 Task: How to add captions and descriptions to your photos in Apple Photos?
Action: Mouse pressed left at (701, 459)
Screenshot: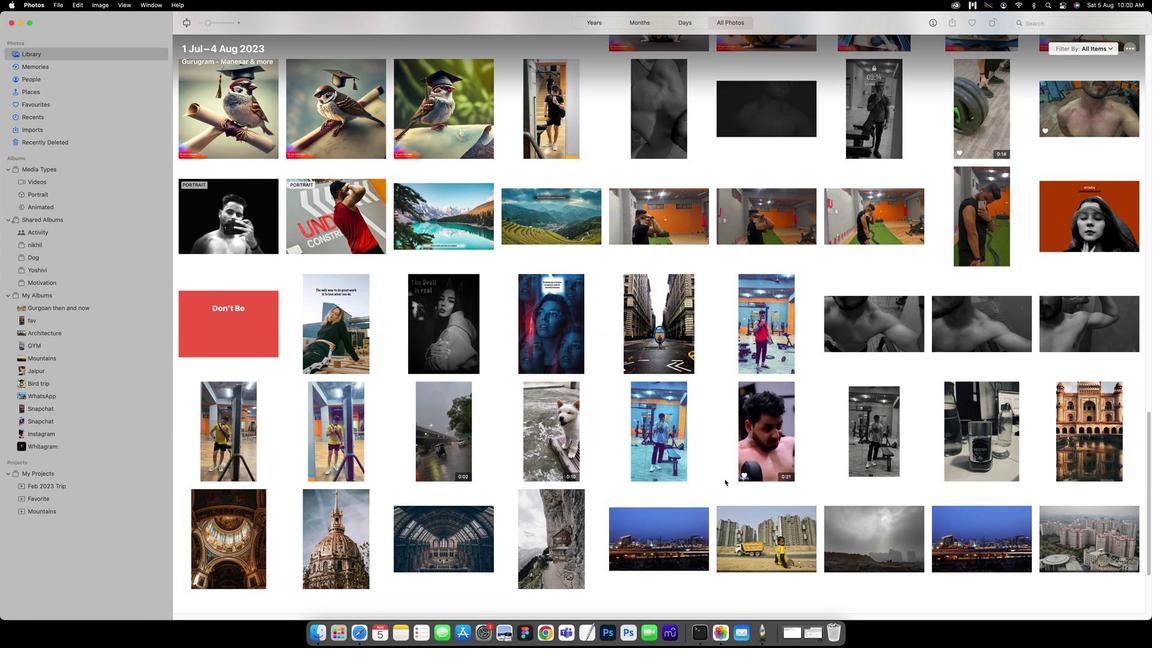
Action: Mouse moved to (246, 316)
Screenshot: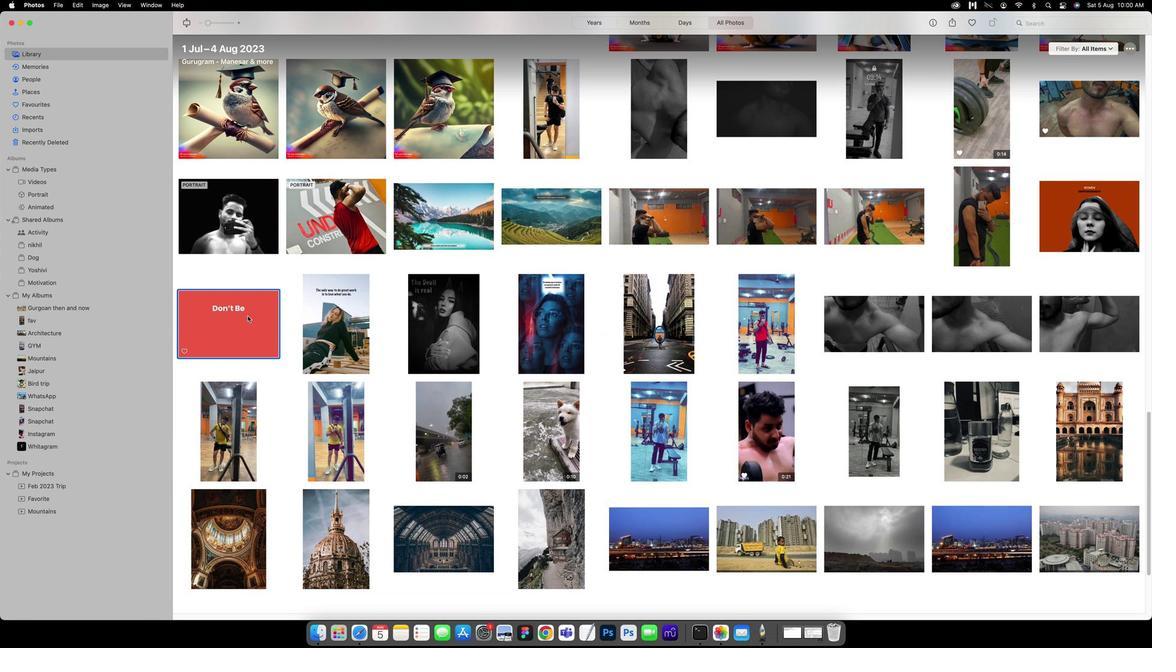 
Action: Mouse pressed left at (246, 316)
Screenshot: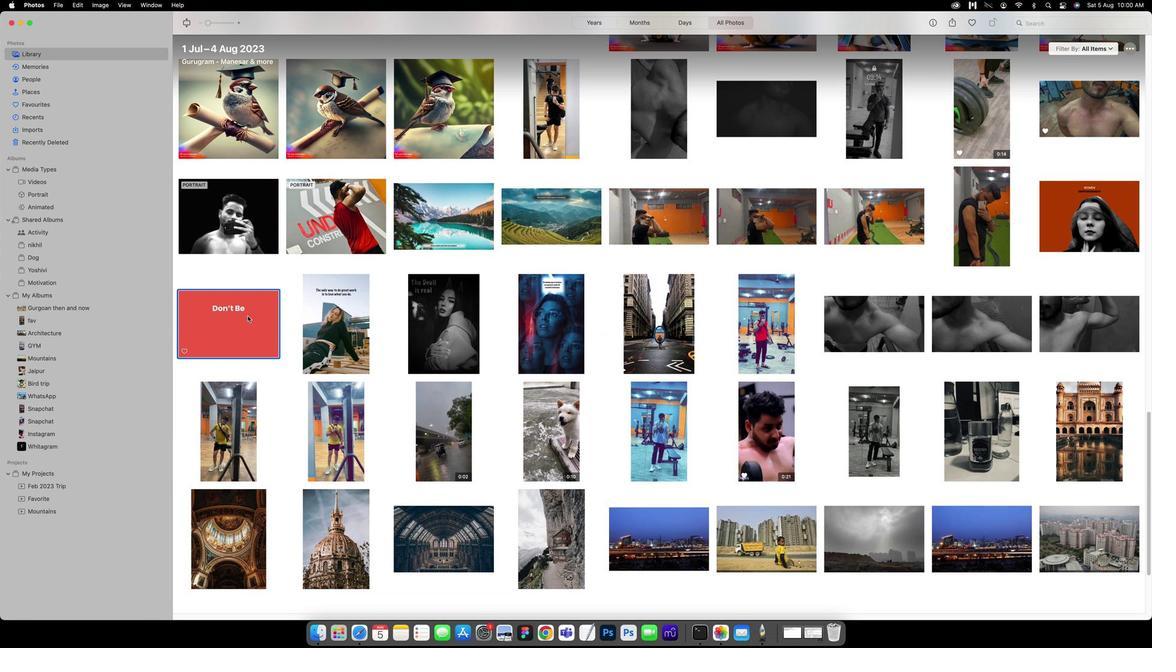 
Action: Mouse pressed left at (246, 316)
Screenshot: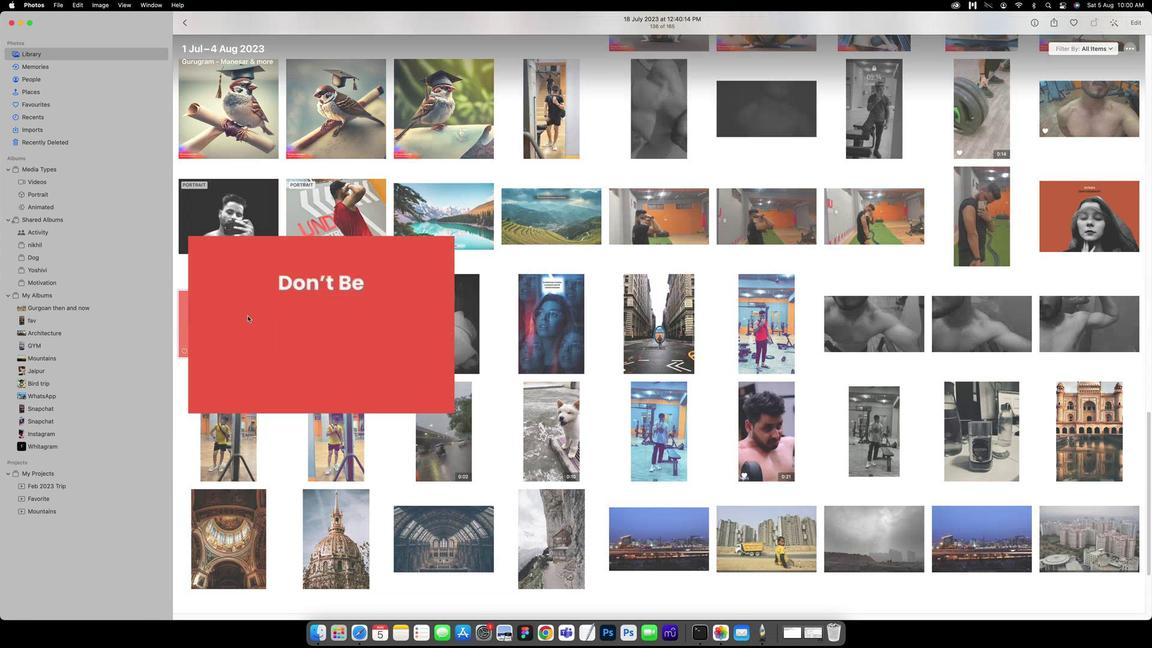 
Action: Mouse moved to (999, 60)
Screenshot: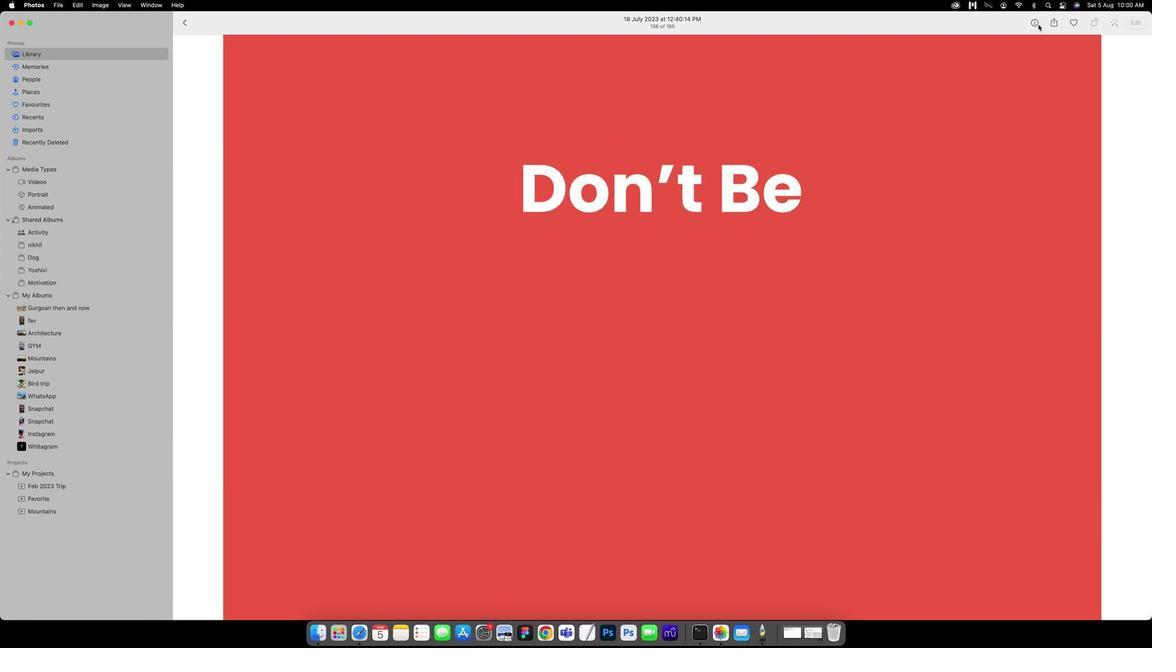 
Action: Mouse pressed left at (999, 60)
Screenshot: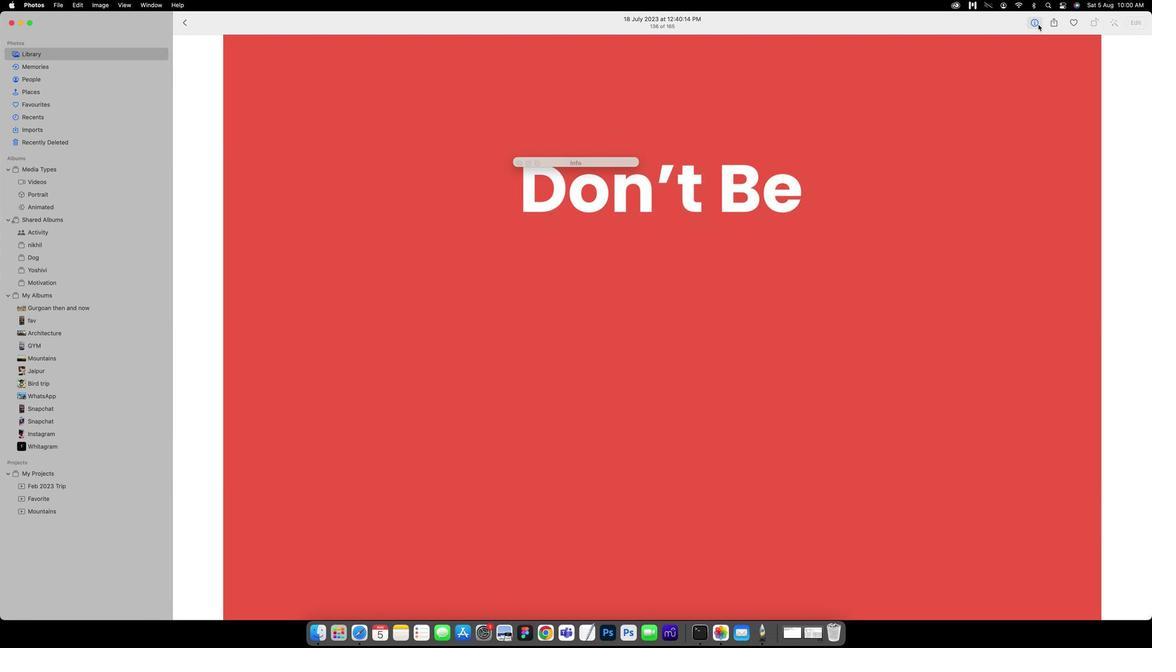 
Action: Mouse moved to (534, 252)
Screenshot: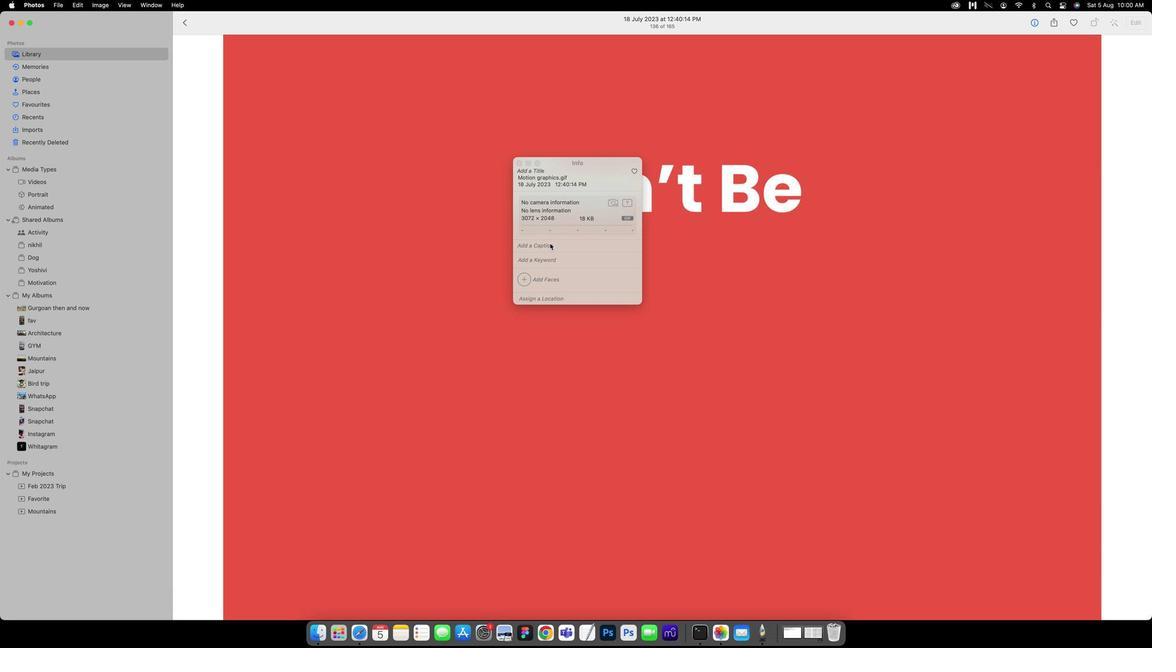 
Action: Mouse pressed left at (534, 252)
Screenshot: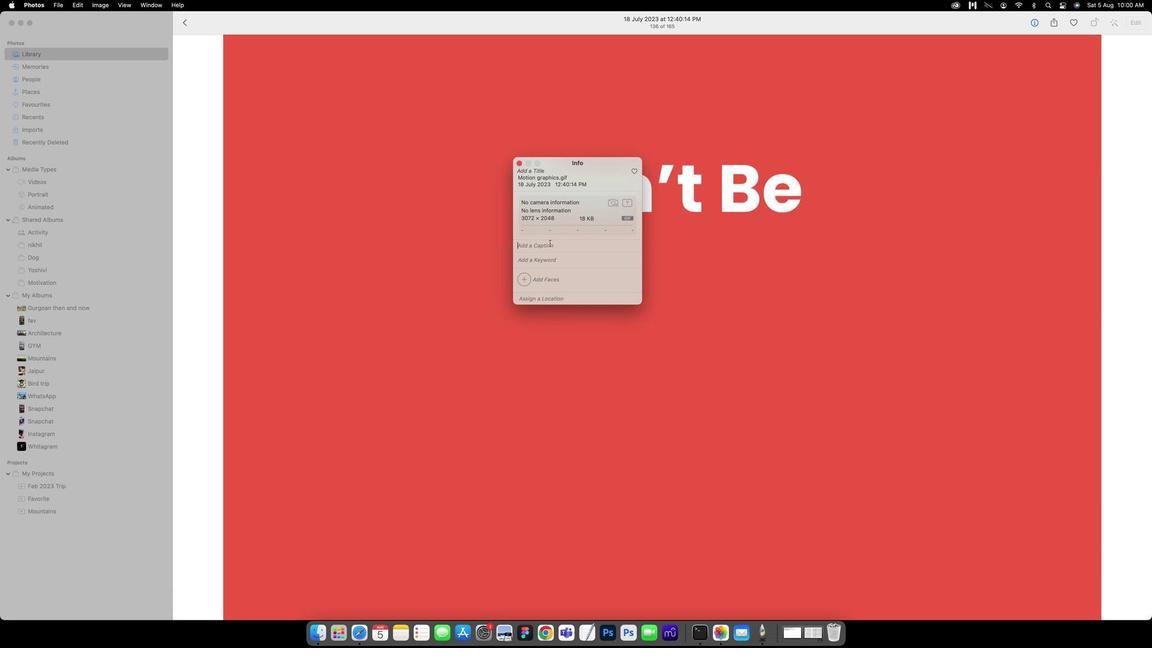 
Action: Mouse scrolled (534, 252) with delta (12, 39)
Screenshot: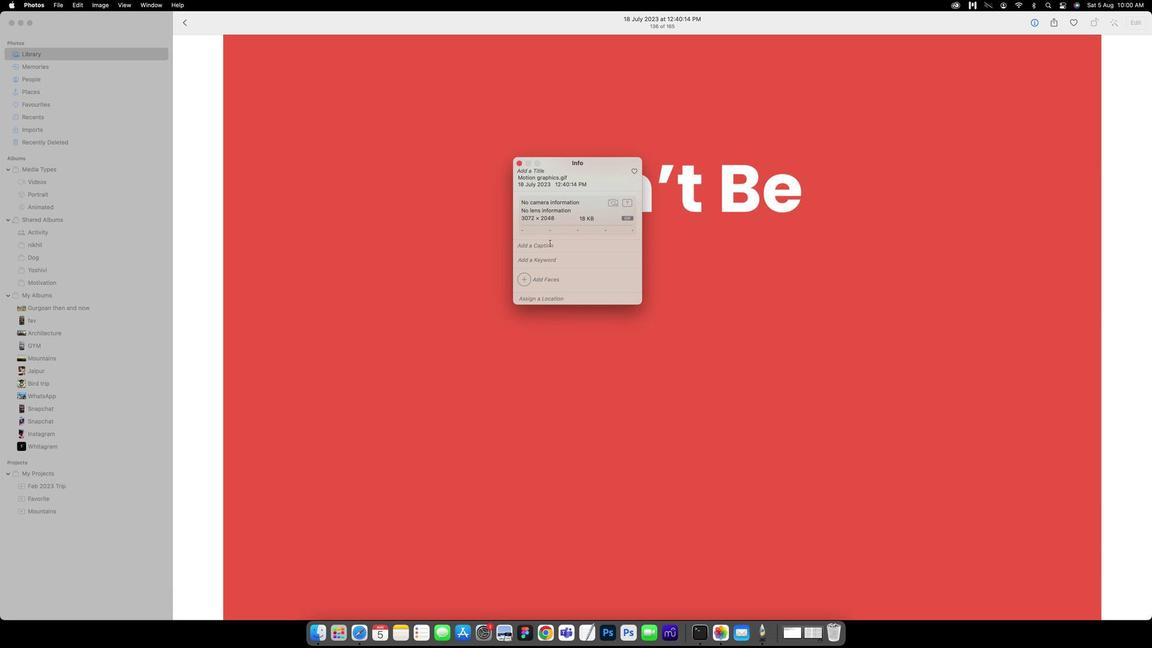 
Action: Mouse scrolled (534, 252) with delta (12, 39)
Screenshot: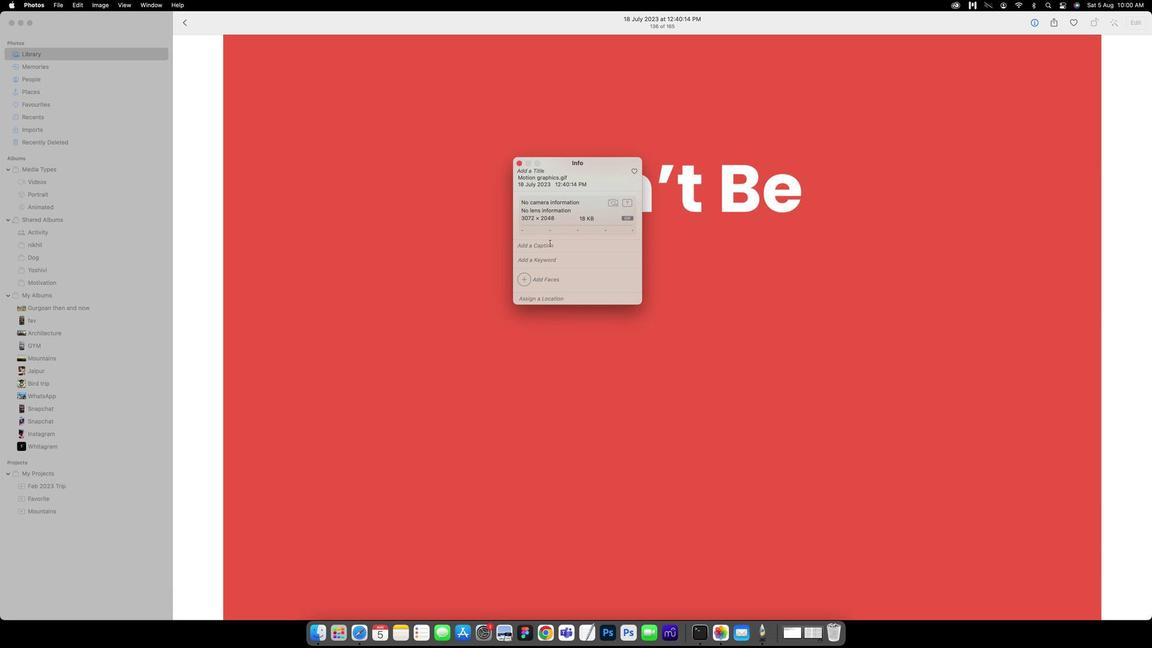 
Action: Mouse scrolled (534, 252) with delta (12, 40)
Screenshot: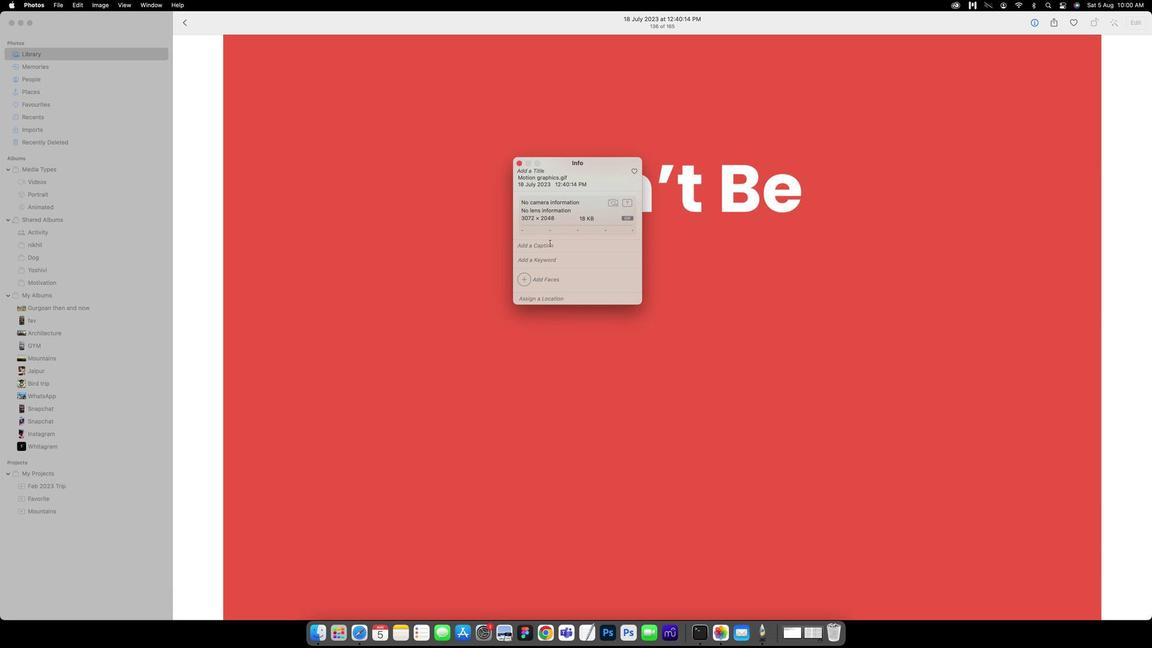 
Action: Mouse scrolled (534, 252) with delta (12, 40)
Screenshot: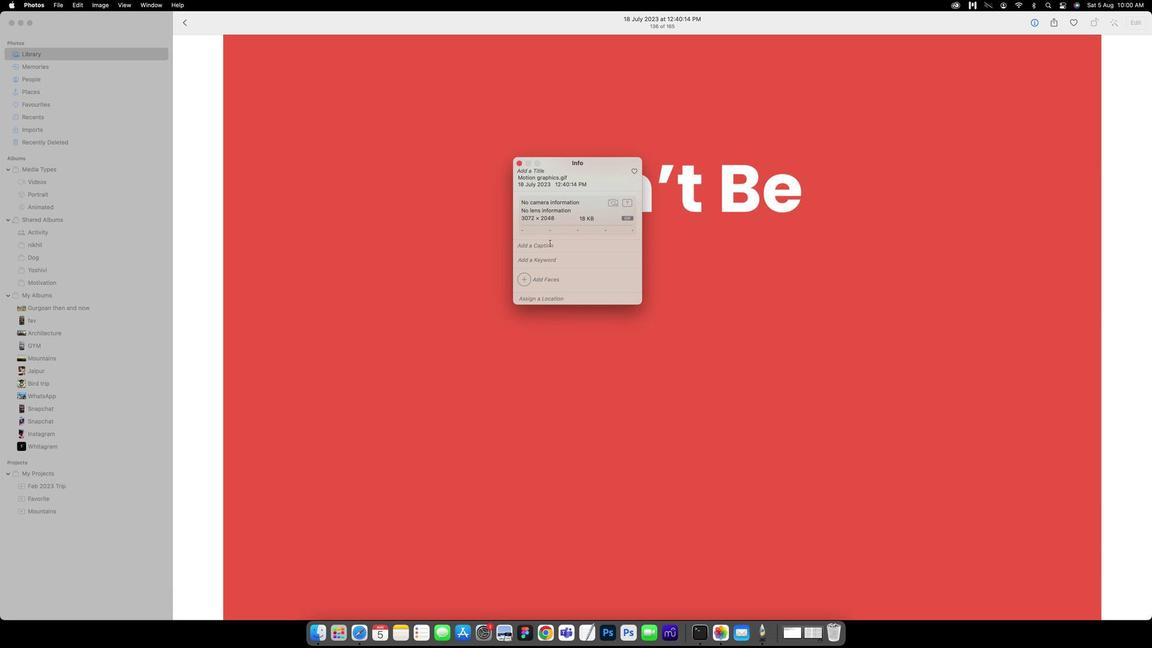 
Action: Mouse pressed left at (534, 252)
Screenshot: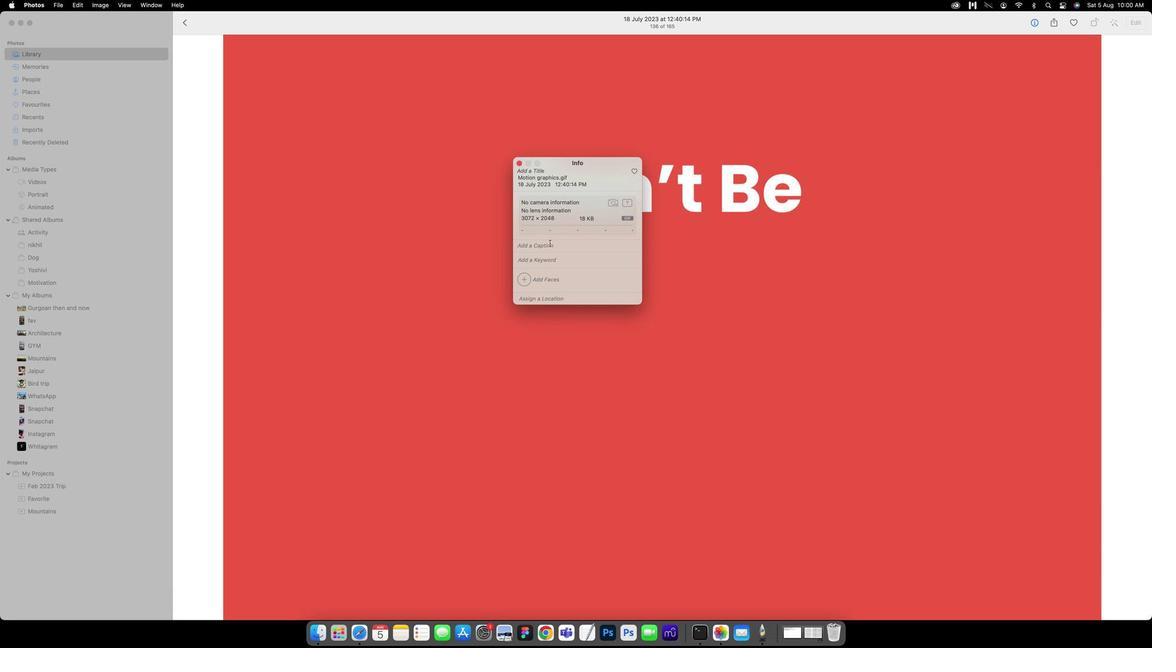 
Action: Mouse pressed left at (534, 252)
Screenshot: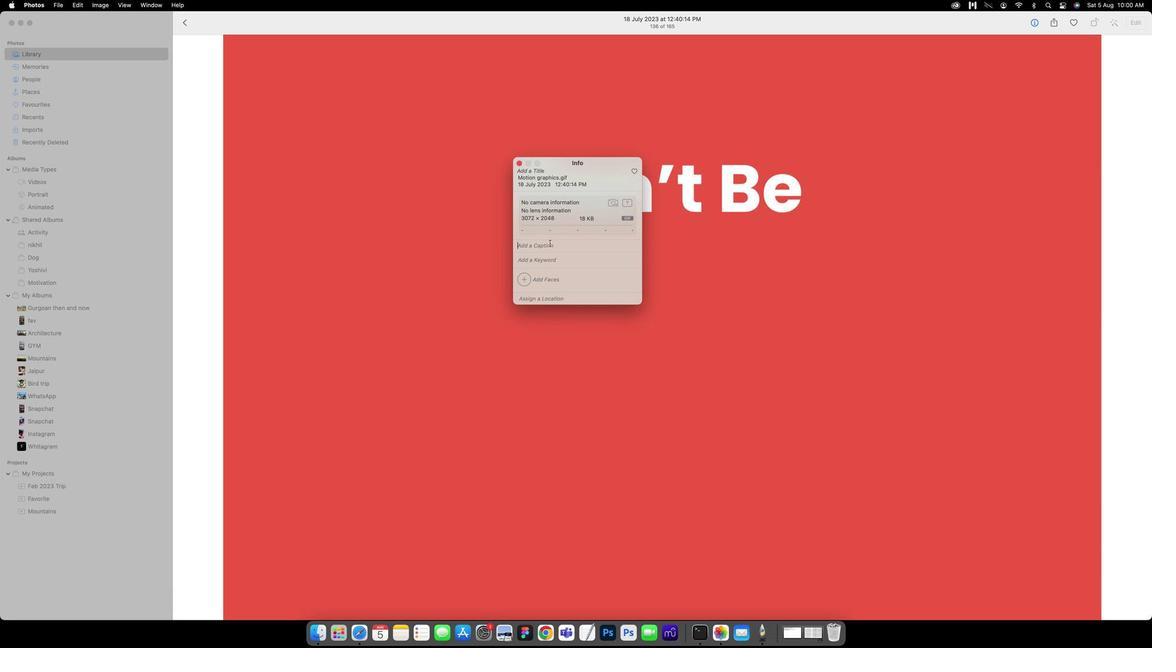 
Action: Key pressed 'd'Key.backspaceKey.caps_lockKey.caps_lockKey.caps_lock'D'Key.caps_lock'o''n'"'"'t'Key.space'b''e'Key.space'b''u''s''y'Key.space'b''e'Key.space'p''r''o''d''u''c''t''i''v''e'Key.space'i''s'Key.space'a'Key.space'p''o''p''u''l''a''r'Key.space'p''h''r''a''s''e'Key.space't''h''a''t'Key.space'e''n''c''r''o''u''g''e''s'Key.space'i''n''d''i''v''i''d''u''a''l''s'Key.space't''o'Key.space'f''o''c''u''s'Key.space'o''n'Key.space'm''e''a''n''i''n''g''f''u''l'Key.space'a''n''d'Key.space'i''m''p''a''c''t'Key.space't''a'Key.backspaceKey.backspaceKey.backspace'f''u''l'Key.space't''a''s''k''r'Key.backspaceKey.space'r''a''t''h''e''r'Key.space't''h''a''n'Key.space's''i''m''p''l''e'Key.space'k''e''e''p''i''n''g'Key.space't''h''e''m''s''e''l''v''e''s'Key.space'o''c''c''u''p''i''e''d'Key.space'w''i''t''h'Key.space'a''c''t''i''v''i''t''i''e''s'Key.space't''h''a''t'Key.space'm''a''y'Key.space'n''o''t'Key.space'c''o''n''t''r''i''b''u''t''e'Key.space't''o'Key.space't''h''e''i''r'Key.space'g''o''a''l''s'Key.space'o''r'Key.space'o''b''j''e''c''t''i''v''e'
Screenshot: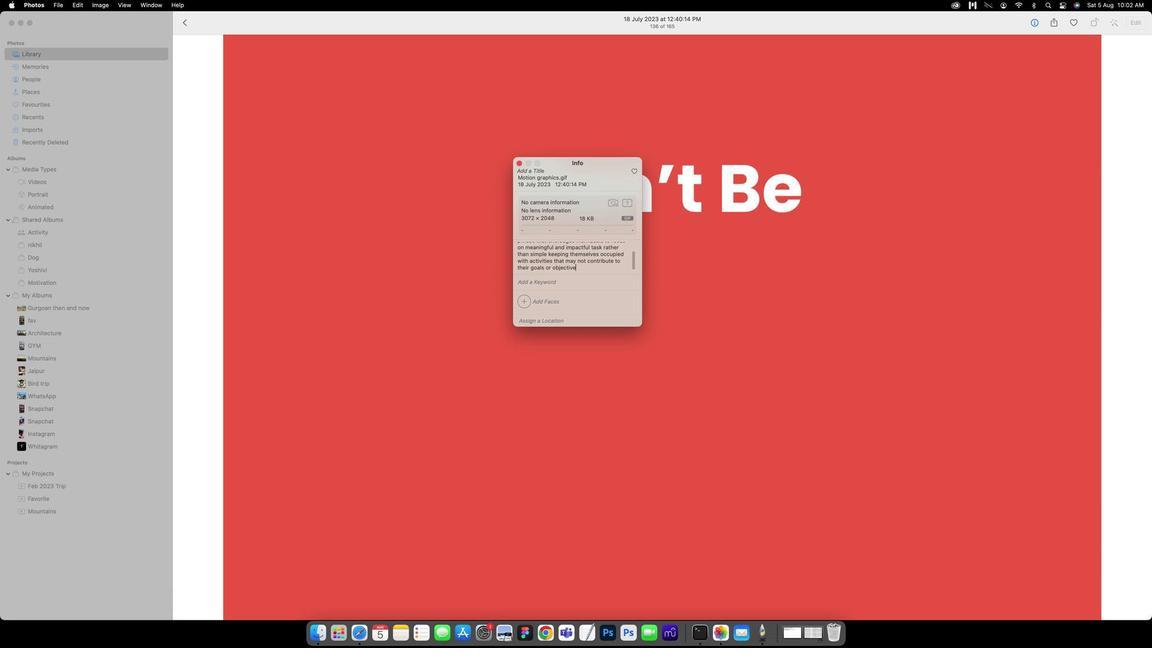 
Action: Mouse moved to (527, 286)
Screenshot: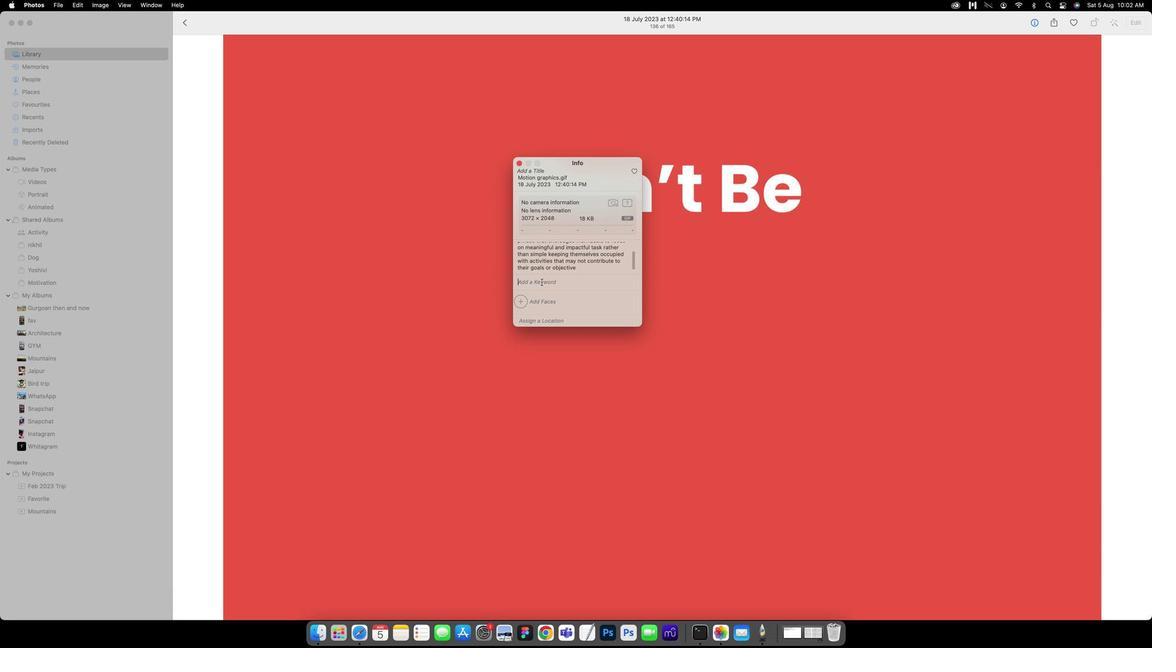 
Action: Mouse pressed left at (527, 286)
Screenshot: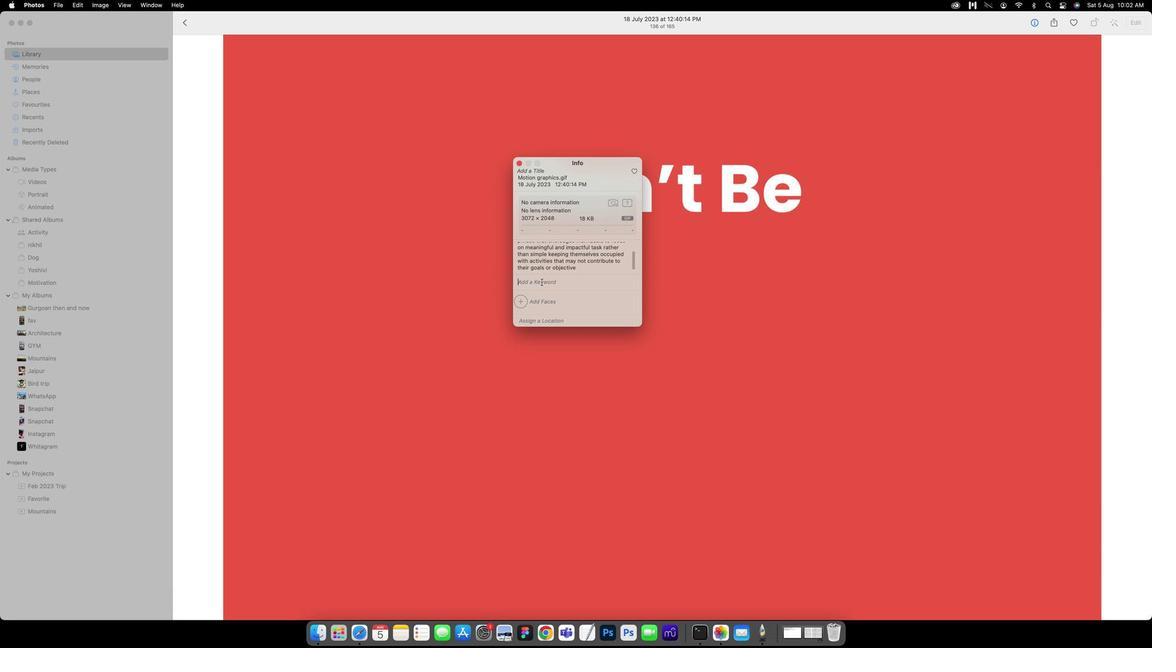 
Action: Key pressed Key.caps_lock'S'Key.caps_lock'e''t'Key.space'c''l''e''a''r'Key.space'g''a''o''l''s'Key.spaceKey.caps_lock'D'Key.caps_lock'e''f''i''n''e'Key.space'w''h''a''t'Key.space'y''o''u'Key.space'w''a''n''t'Key.space't''o'Key.space'a''c''h''i''e''v''e'Key.space'b''o''t''h'Key.space'i''n'Key.space't''h''e'Key.space's''h''o''r''t'Key.space't''e''r''m'Key.space'a''n''d'Key.space'l''o''n''g'Key.space't''e''r''m'Key.space'h''a''v''i''n''g'Key.space'c''l''e''a''r''t'Key.backspaceKey.space'o''b''j''e''c''t''i''v''e'Key.space'w''i''l''l'Key.space'g''u''i''d''e'Key.space'y''o''u''r'Key.space'a''c''t''i''o''n''s'Key.space'a''n''d'Key.space'p''r''i''o''r''i''t''i''z''e''r'Key.space't''a''s''k''s''.'
Screenshot: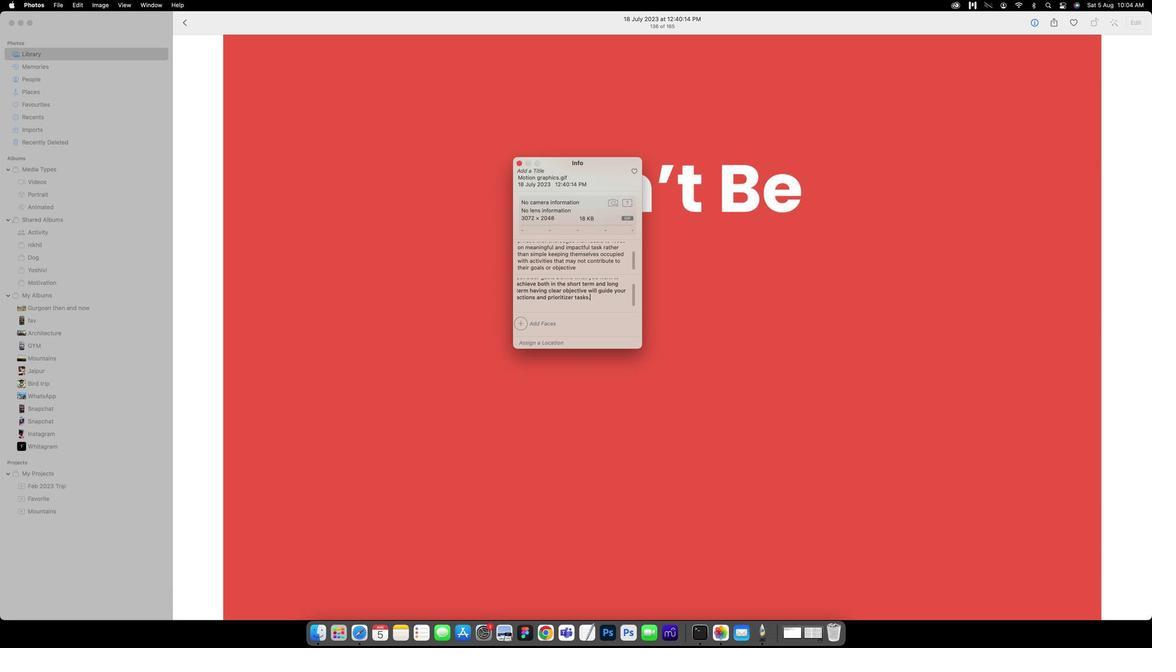 
Action: Mouse moved to (505, 180)
Screenshot: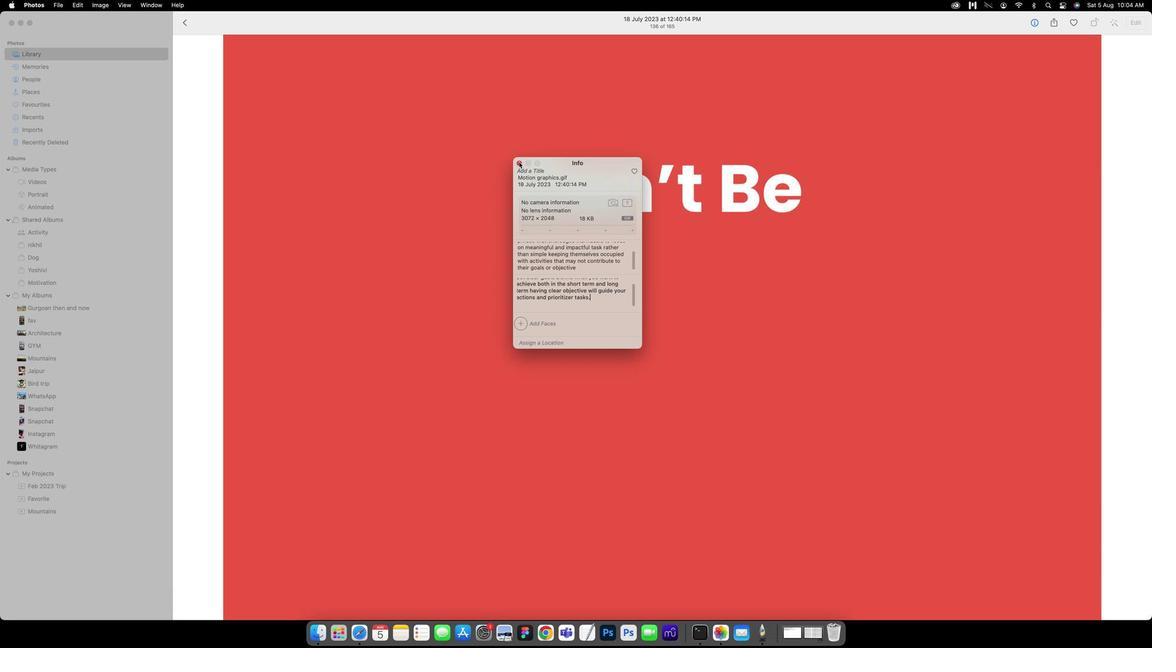 
Action: Mouse pressed left at (505, 180)
Screenshot: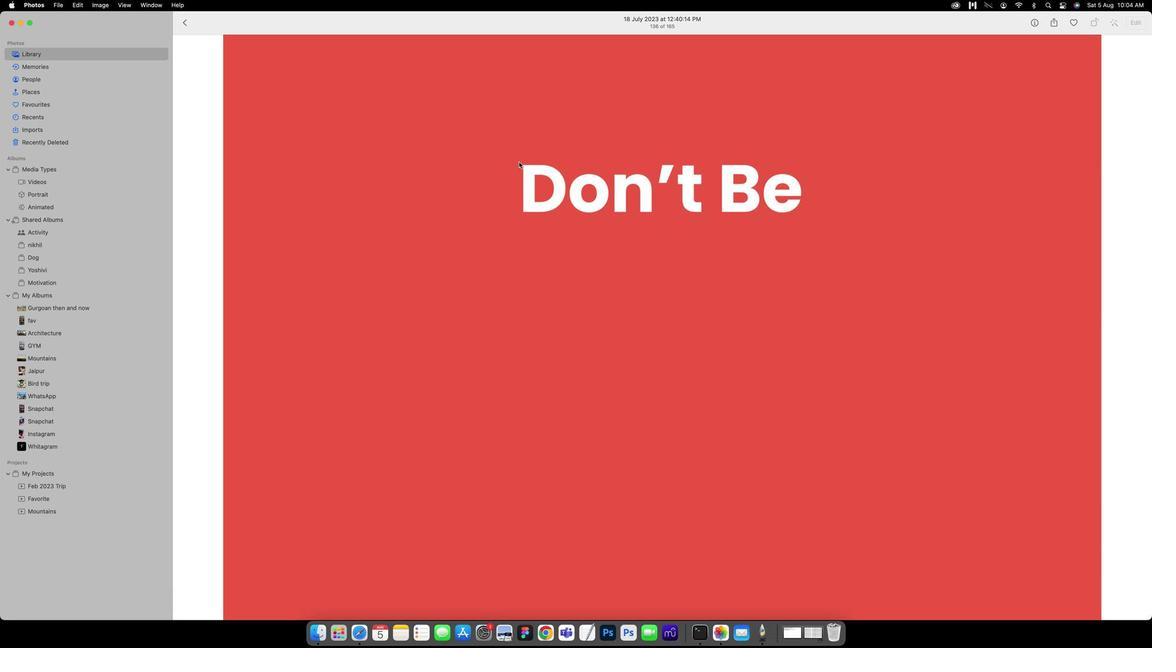 
Action: Mouse moved to (634, 190)
Screenshot: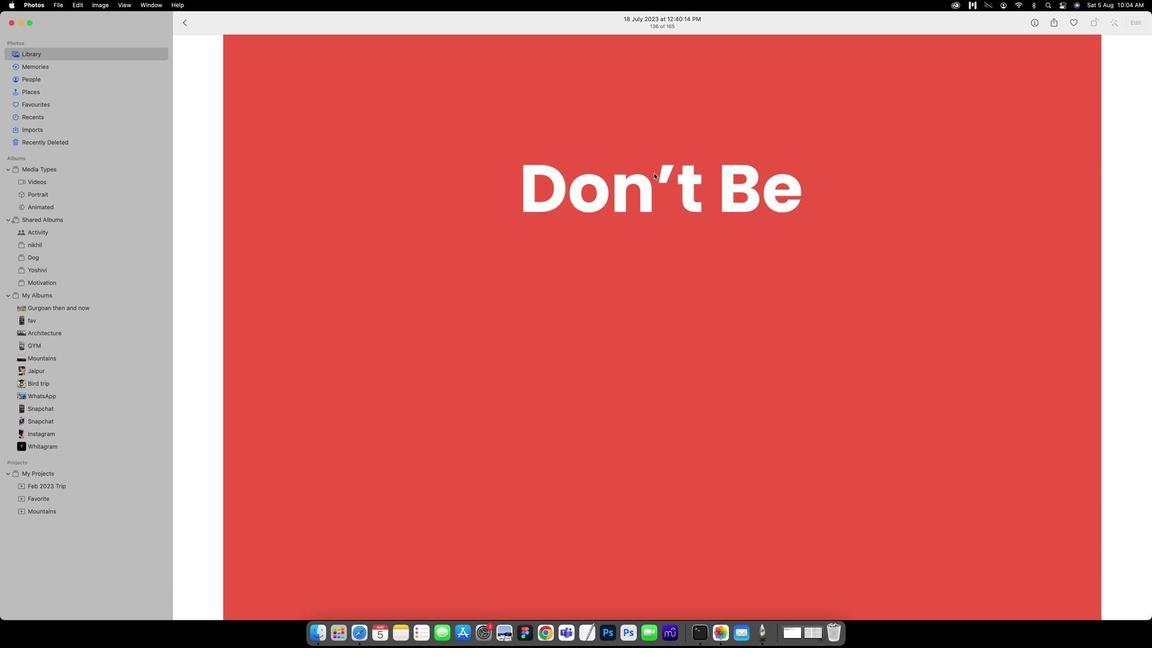 
Action: Mouse pressed left at (634, 190)
Screenshot: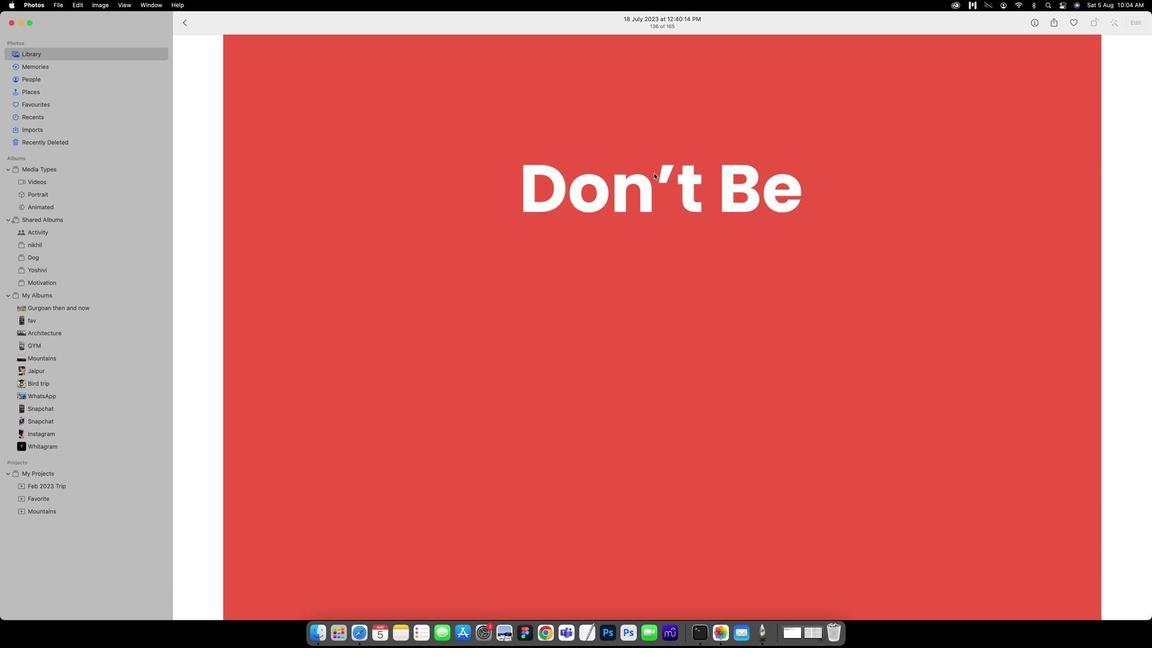 
Action: Mouse moved to (633, 314)
Screenshot: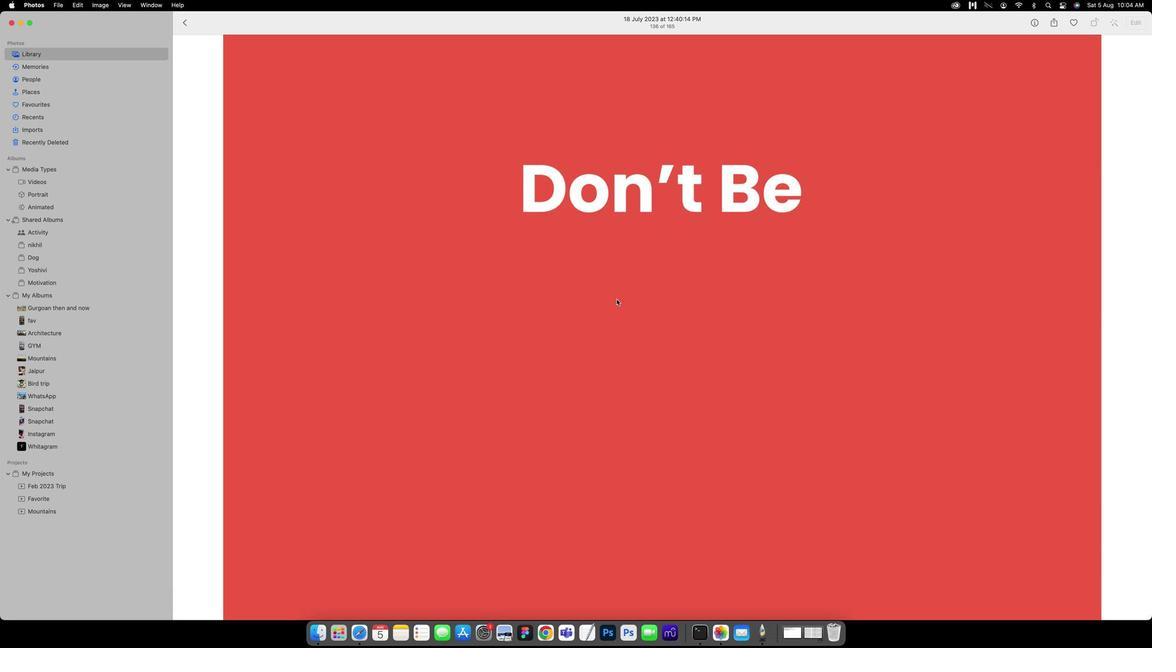 
Action: Mouse pressed left at (633, 314)
Screenshot: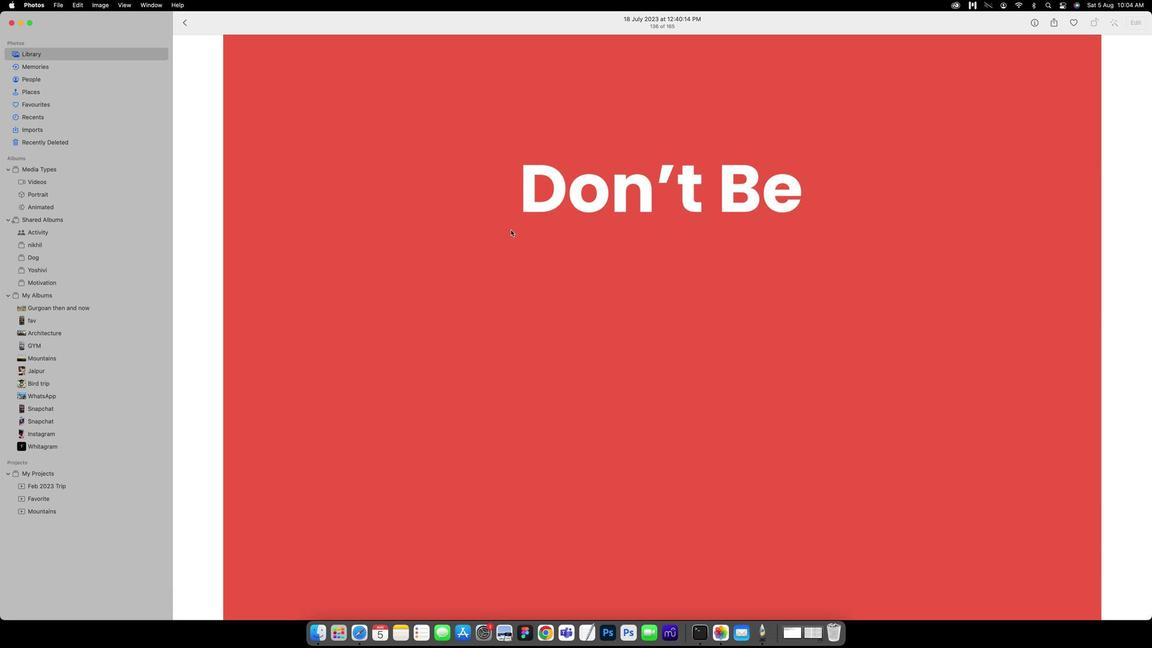 
Action: Mouse moved to (188, 54)
Screenshot: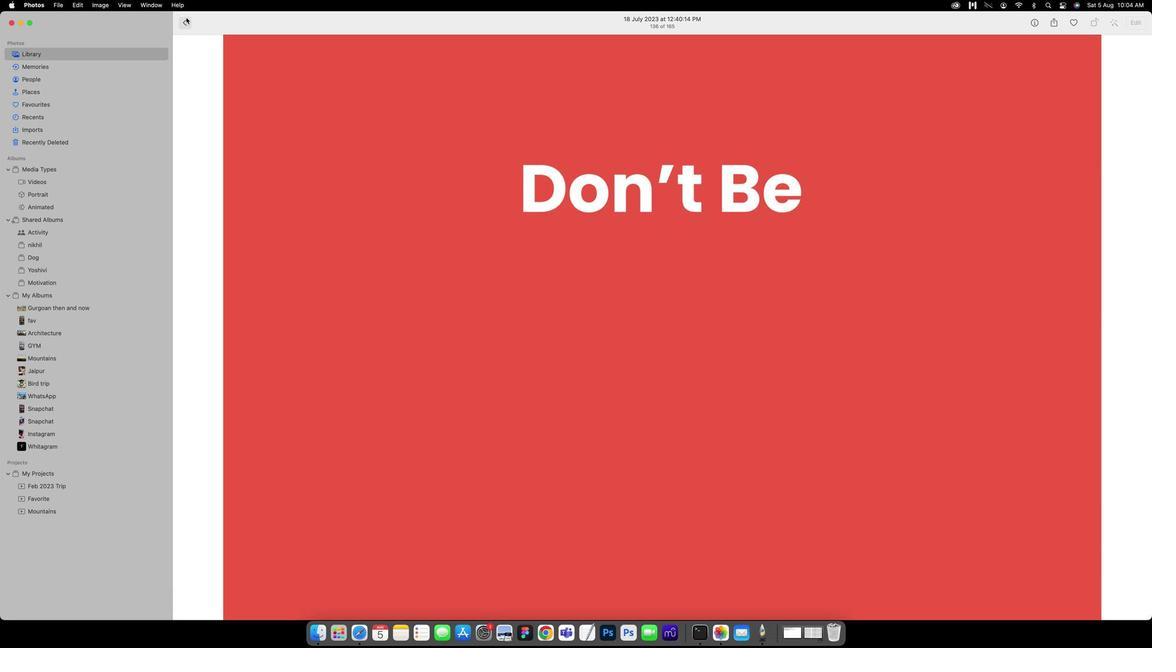 
Action: Mouse pressed left at (188, 54)
Screenshot: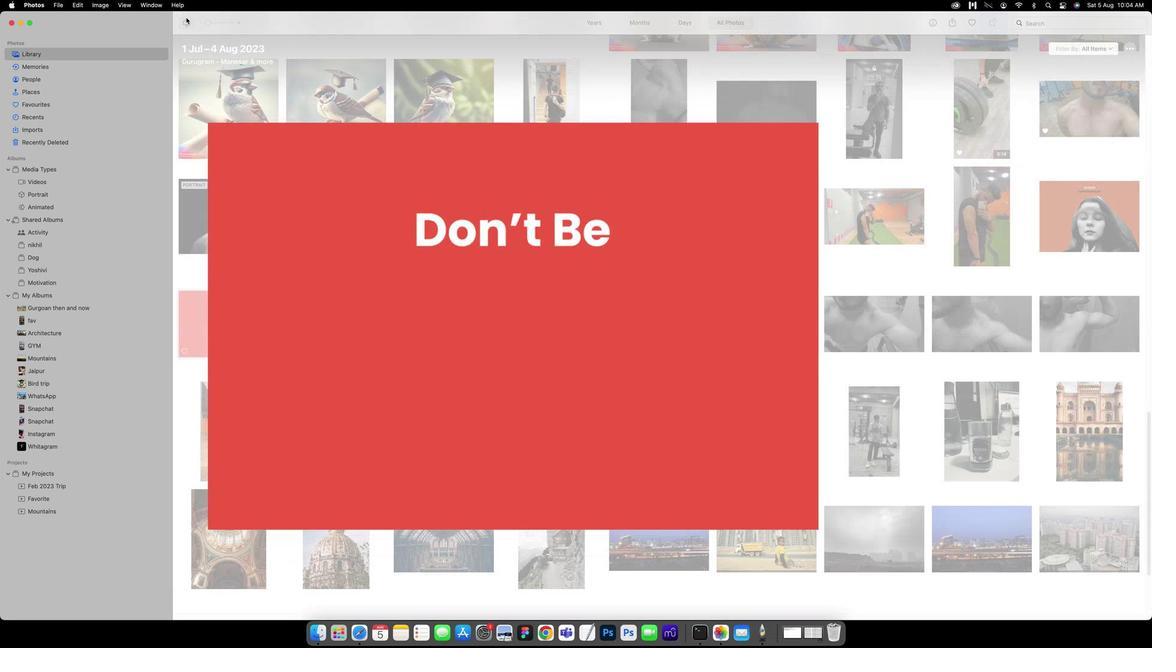 
Action: Mouse moved to (1044, 232)
Screenshot: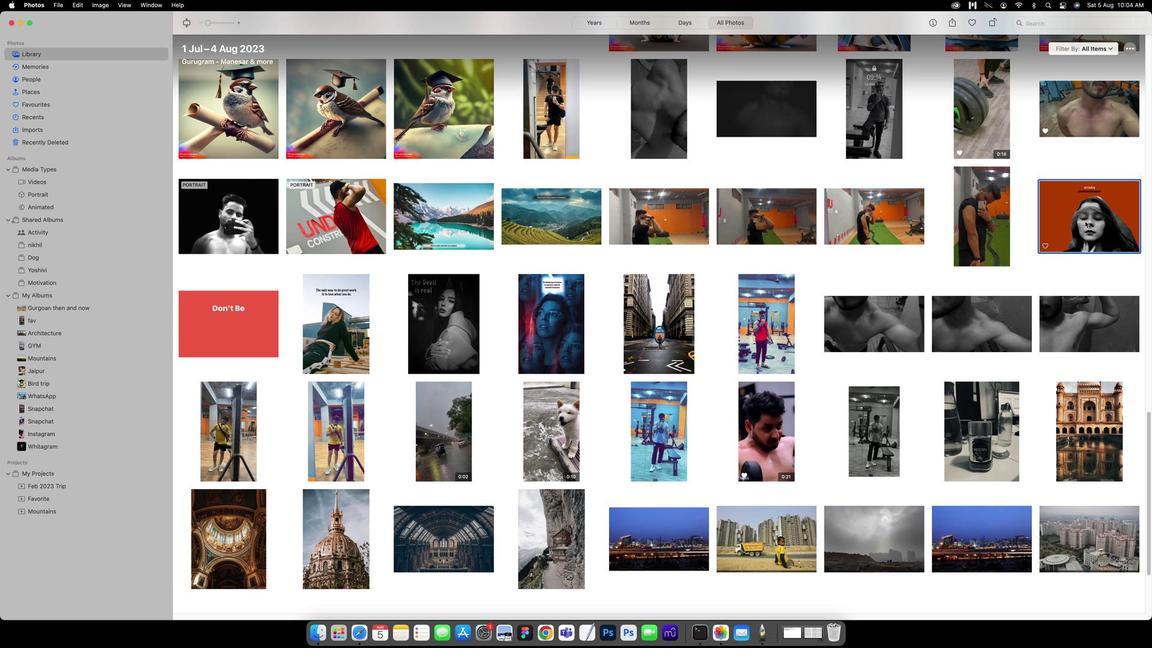 
Action: Mouse pressed left at (1044, 232)
Screenshot: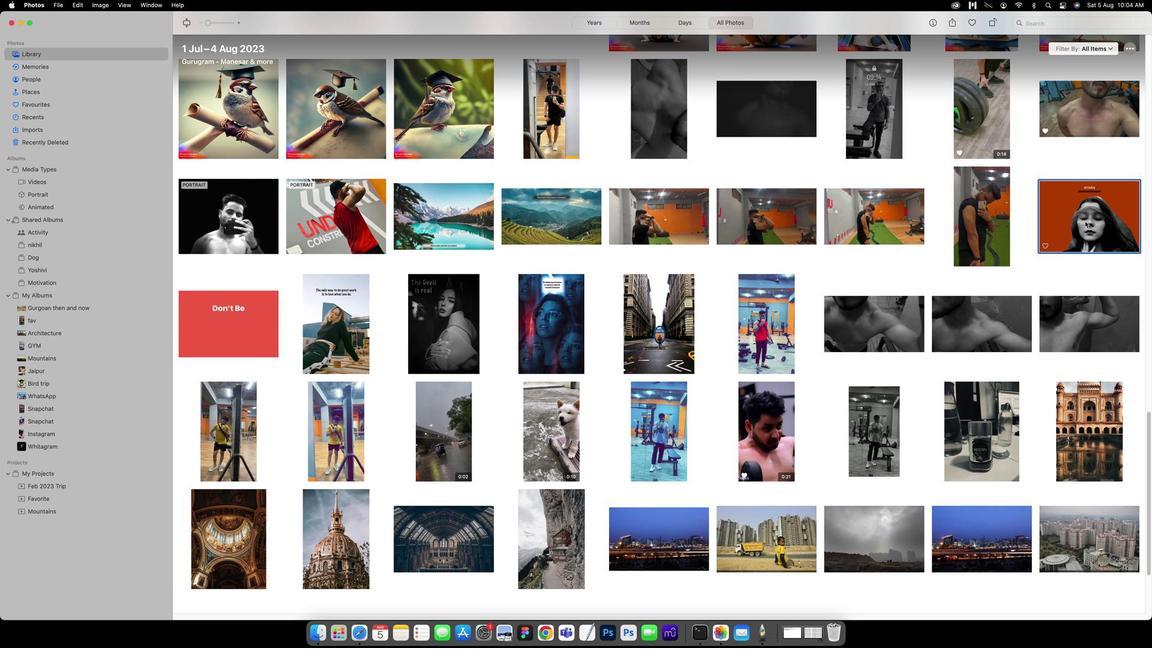 
Action: Mouse pressed left at (1044, 232)
Screenshot: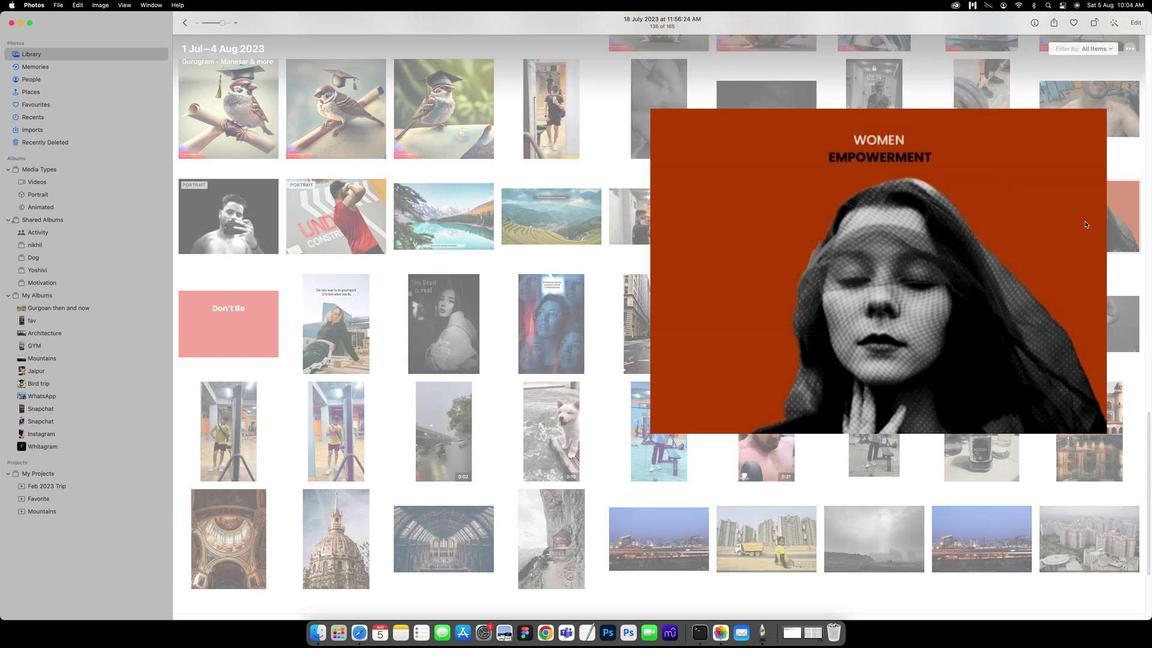 
Action: Mouse moved to (996, 56)
Screenshot: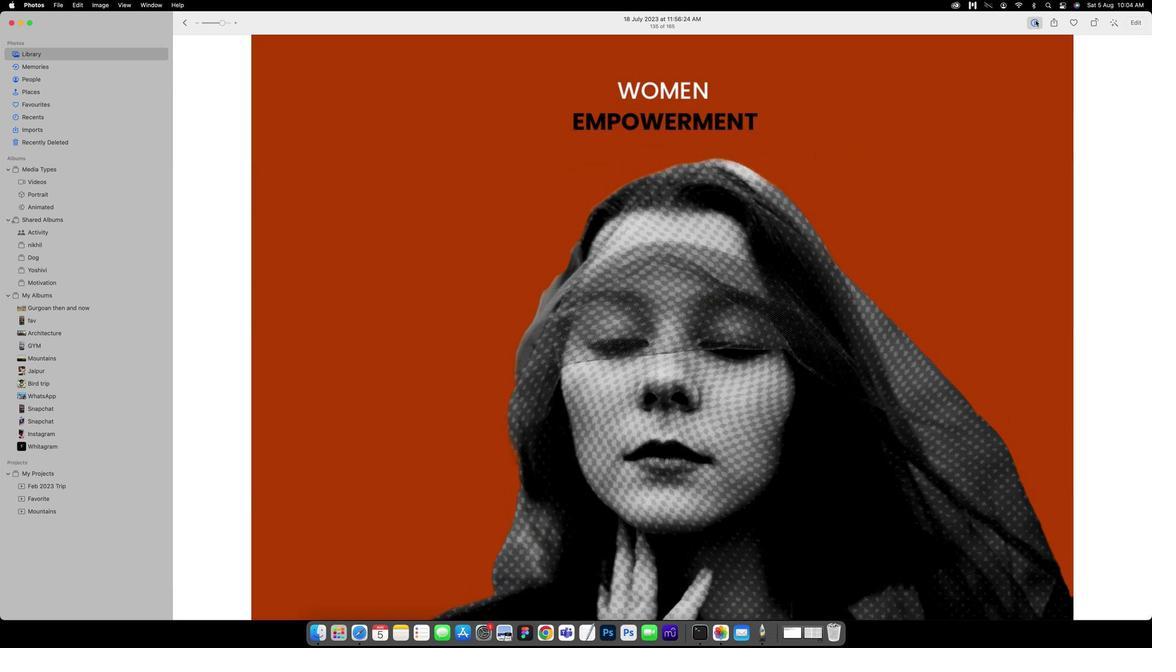 
Action: Mouse pressed left at (996, 56)
Screenshot: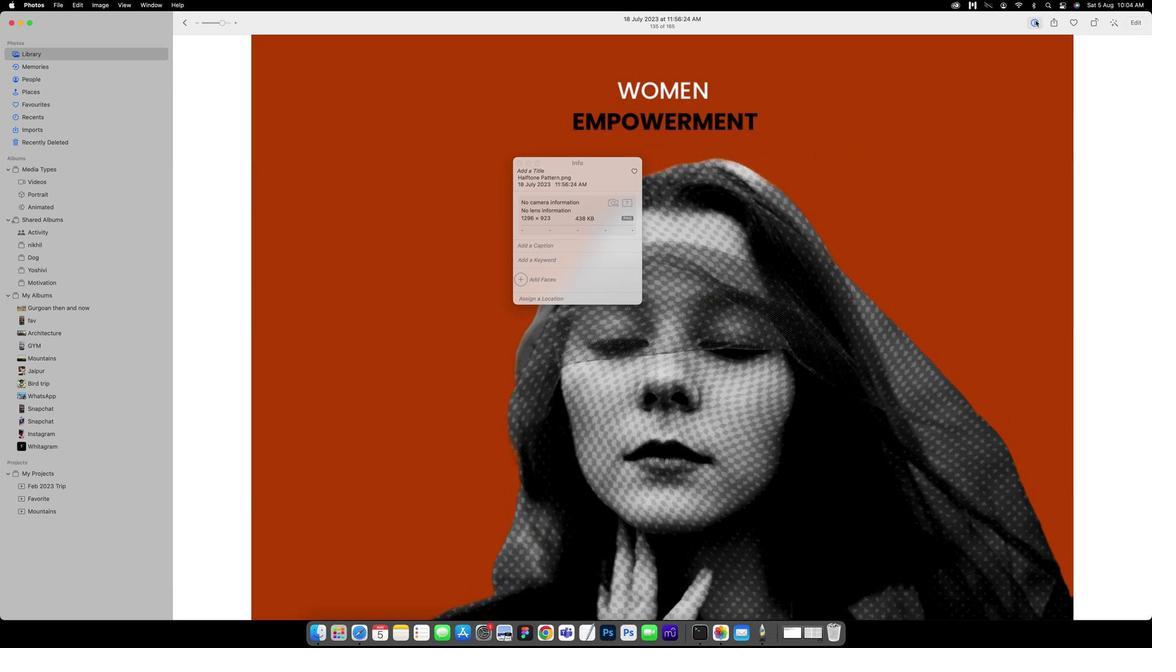 
Action: Mouse moved to (543, 253)
Screenshot: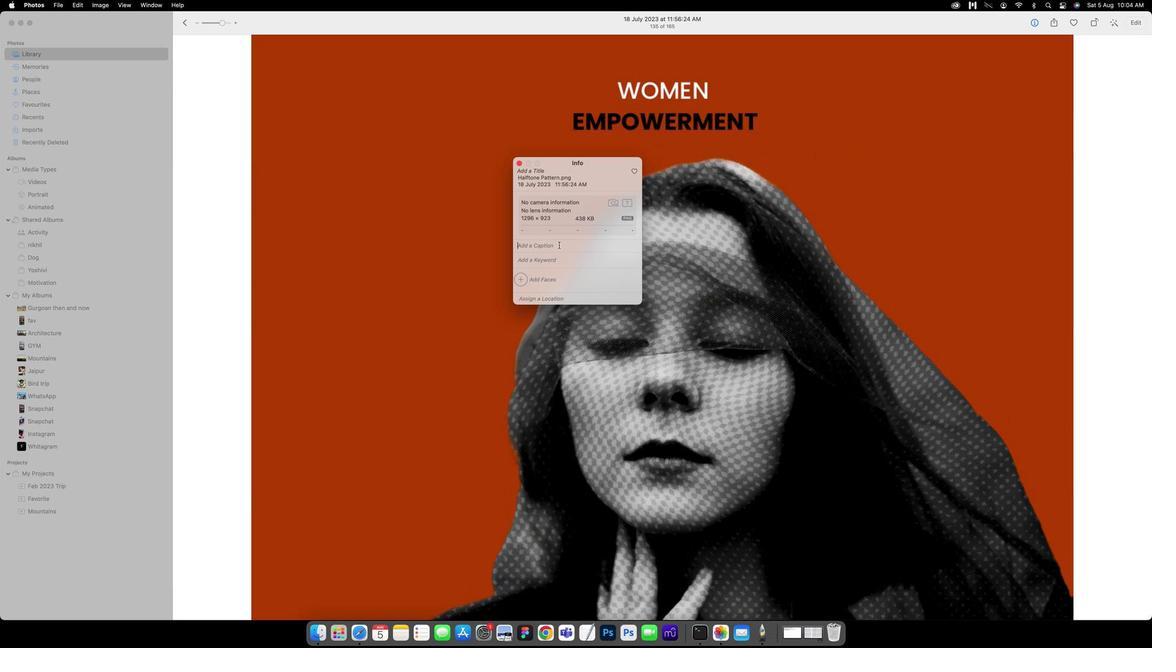 
Action: Mouse pressed left at (543, 253)
Screenshot: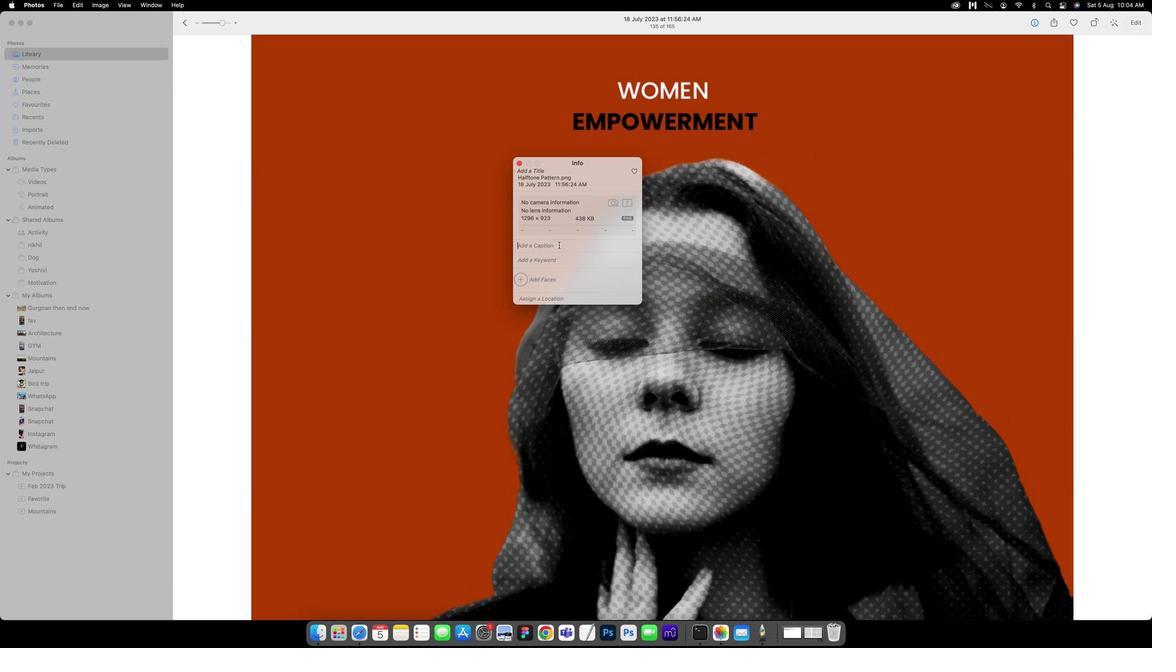 
Action: Key pressed 'm'Key.caps_lockKey.caps_lock'i''n''i''m''i''z''e'Key.space'i''n'Key.spaceKey.backspace't''e''r''r''u''p''t''i''o''n''s'Key.space'a''n''d'Key.space'd''i''s''t''r''a''c''t''i''o''n'Key.space't''h''a''t'Key.spaceKey.space'c''a''n'Key.space'h''i''n''d''e''r'Key.space'y''o''u''r'Key.space'p''r''o''g''r''e''s''s'Key.space'c''r''e''a''t''e'Key.space'a'Key.space'c''o''n''d''u''c''i''v''e'Key.space'e''n''v''i''r''o''n''m''e''n''t'Key.space'f''o''r'Key.space'f''o''c''u''s''e''d'Key.space'w''o''r''k''.'
Screenshot: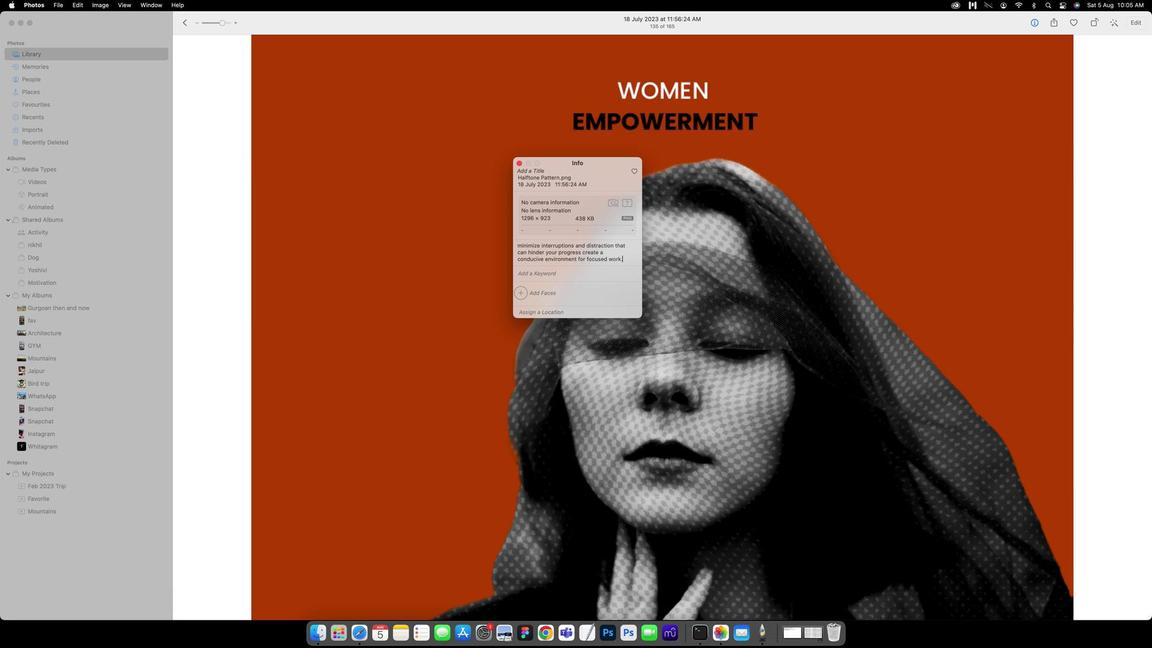 
Action: Mouse moved to (554, 281)
Screenshot: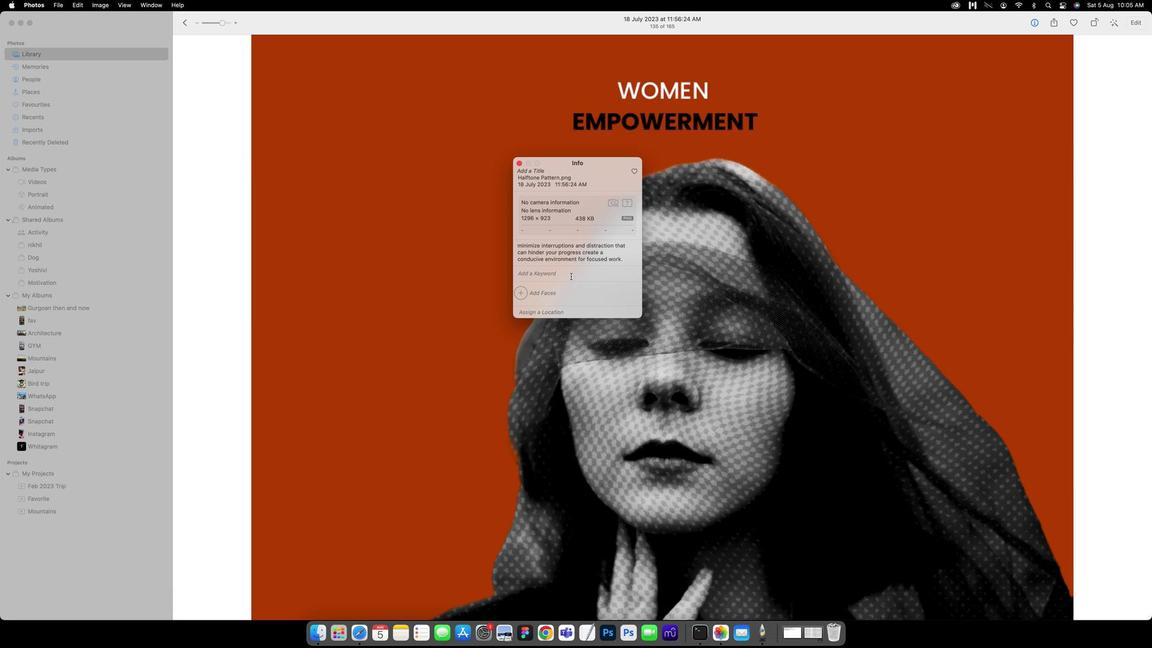 
Action: Mouse pressed left at (554, 281)
Screenshot: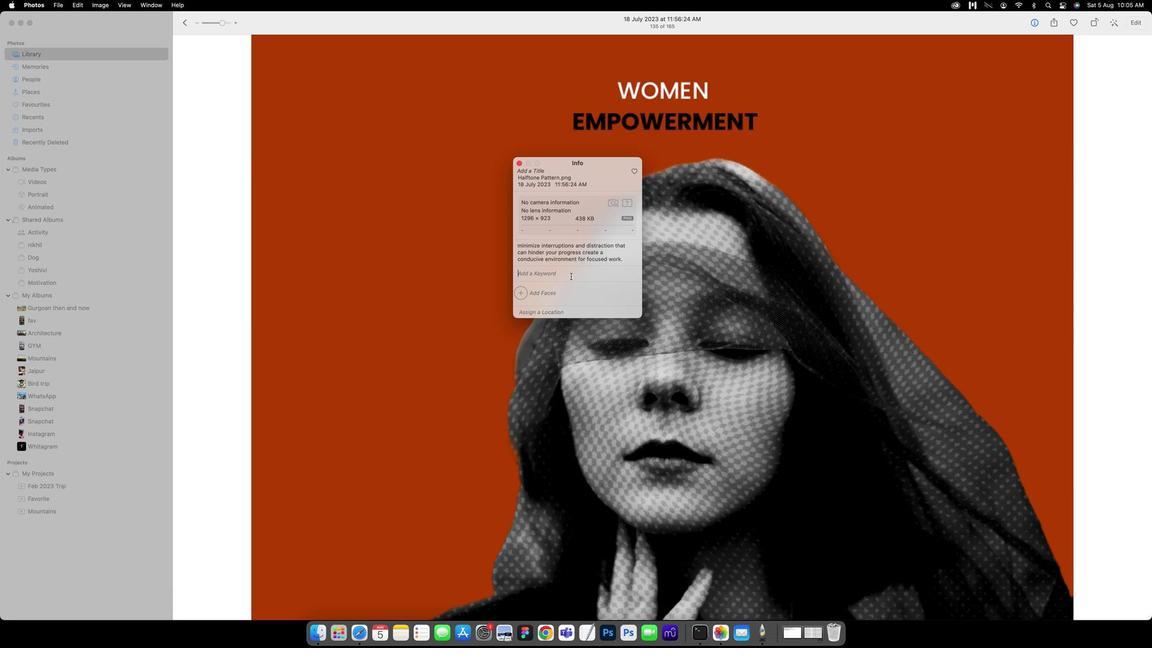 
Action: Key pressed Key.caps_lock'T'Key.caps_lock'h''i''d'Key.spaceKey.backspaceKey.backspace's'Key.space'a''p''p''r''o''a''c''h'Key.space'e''n''s''u''r''e''s'Key.space't''h''a''t'Key.space'y''o''u'Key.space't''a''c''k''l''e'Key.space'c''r''i''t''i''c''a''l'Key.space'i''t''e''m''s'Key.space'b''e''f''o''r''e'Key.space'l''e''s''s'Key.space'e''s''s''e''n''t''a''i''l'Key.space'o''n''e''s'Key.enter
Screenshot: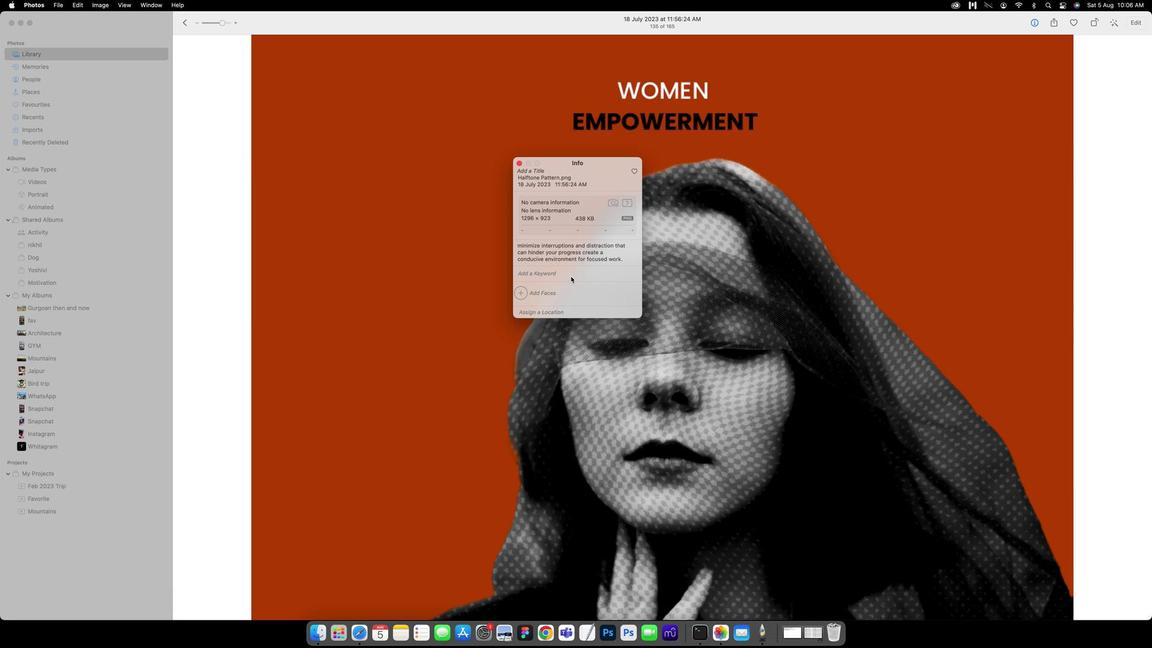 
Action: Mouse moved to (566, 314)
Screenshot: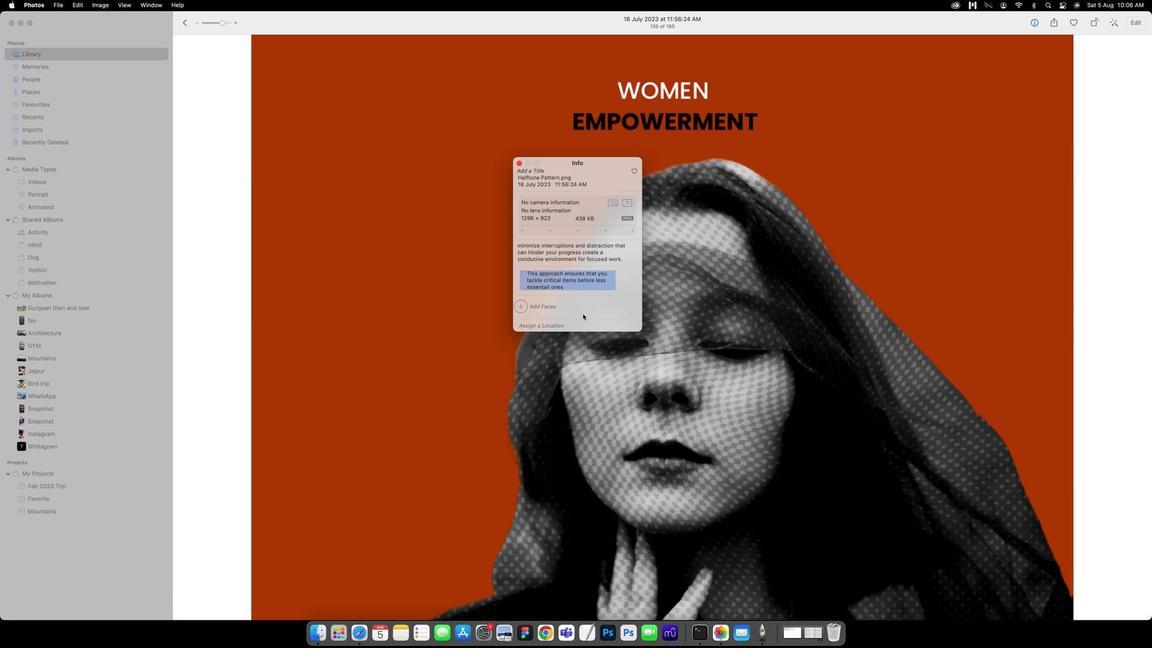 
Action: Mouse pressed left at (566, 314)
Screenshot: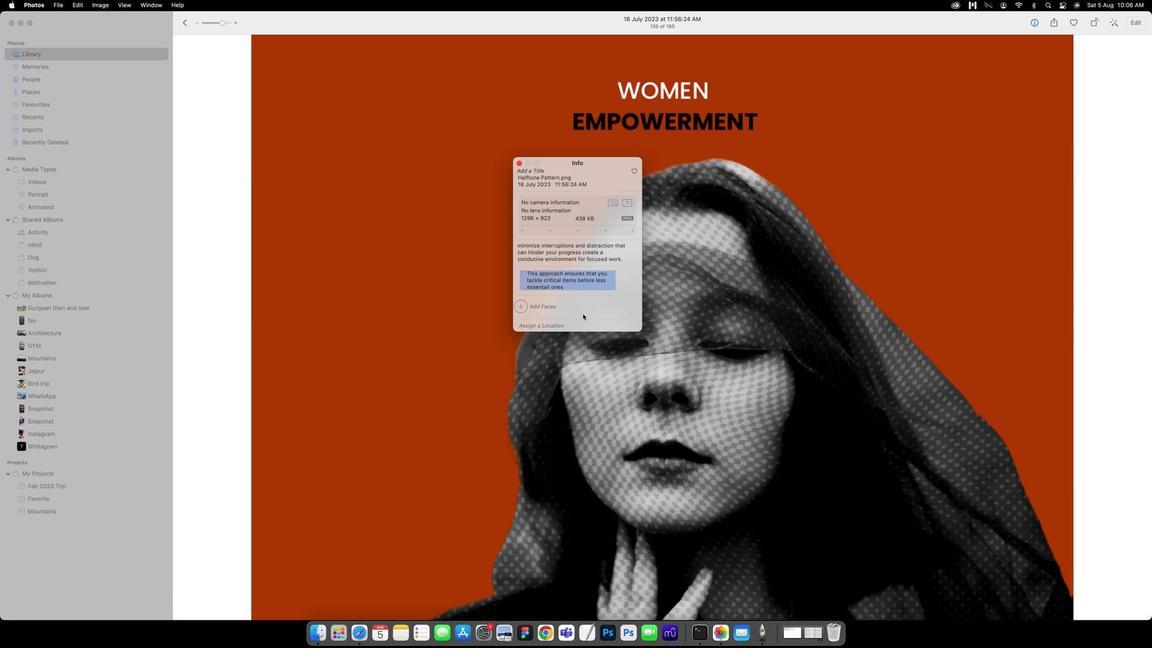 
Action: Mouse moved to (504, 182)
Screenshot: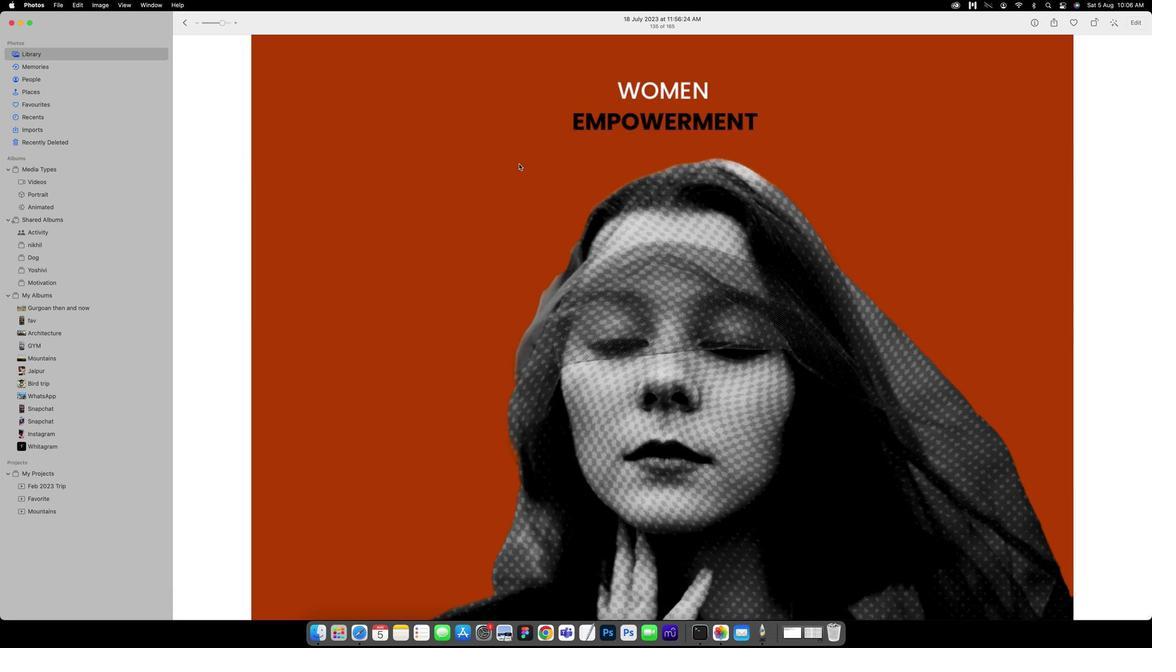 
Action: Mouse pressed left at (504, 182)
Screenshot: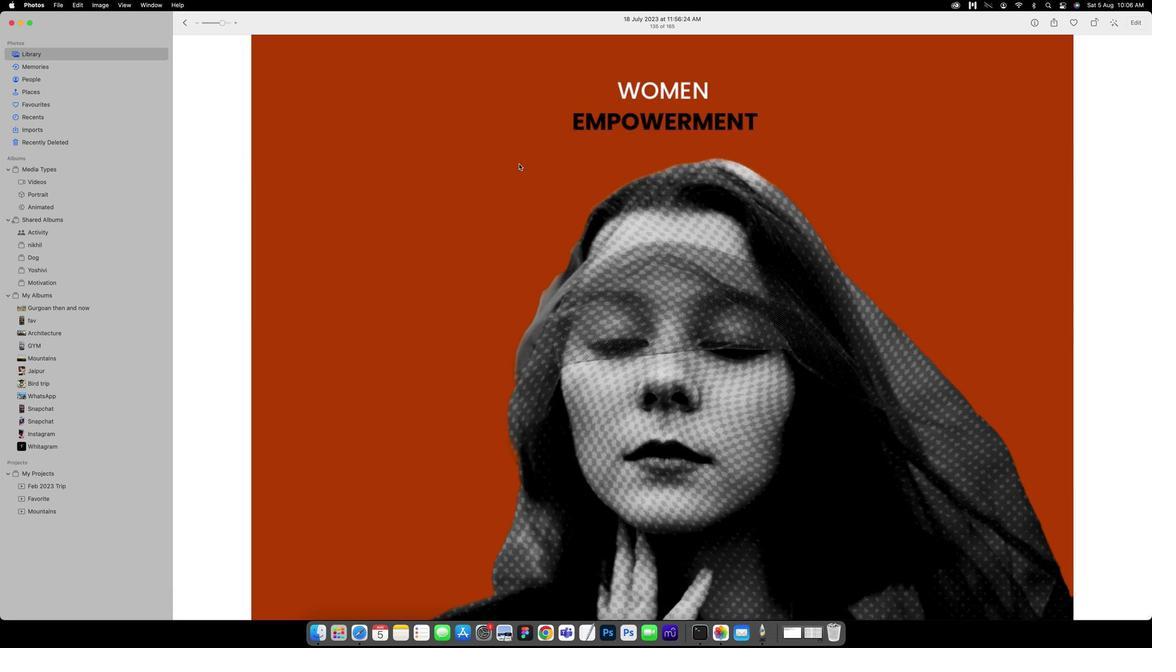 
Action: Mouse moved to (190, 57)
Screenshot: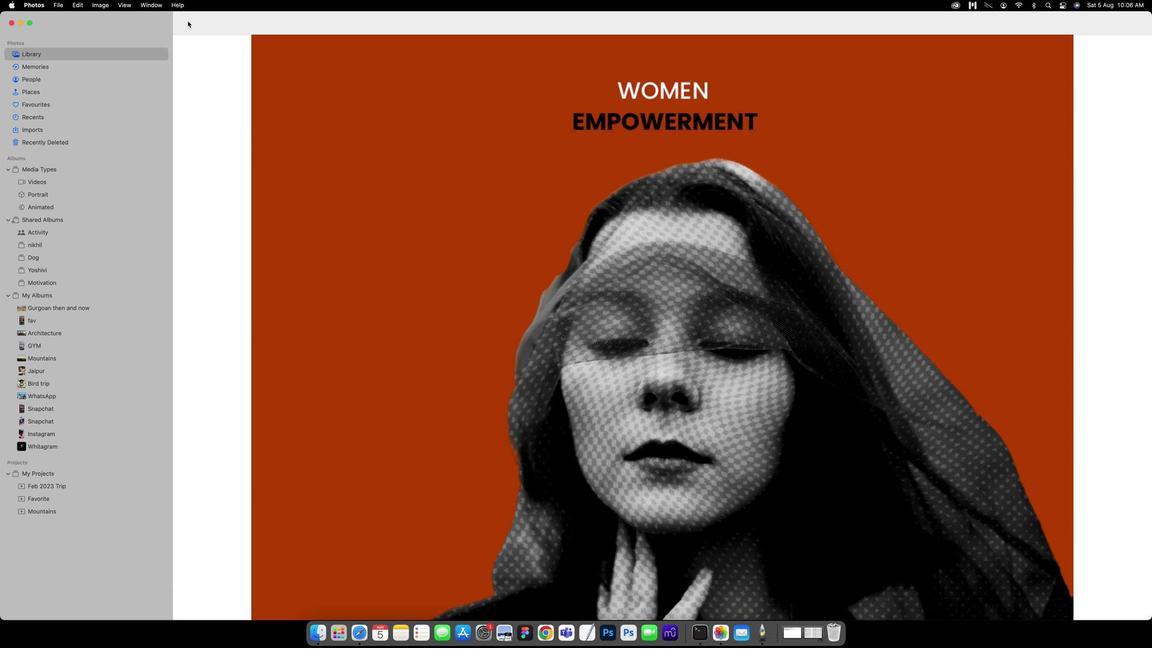
Action: Mouse pressed left at (190, 57)
Screenshot: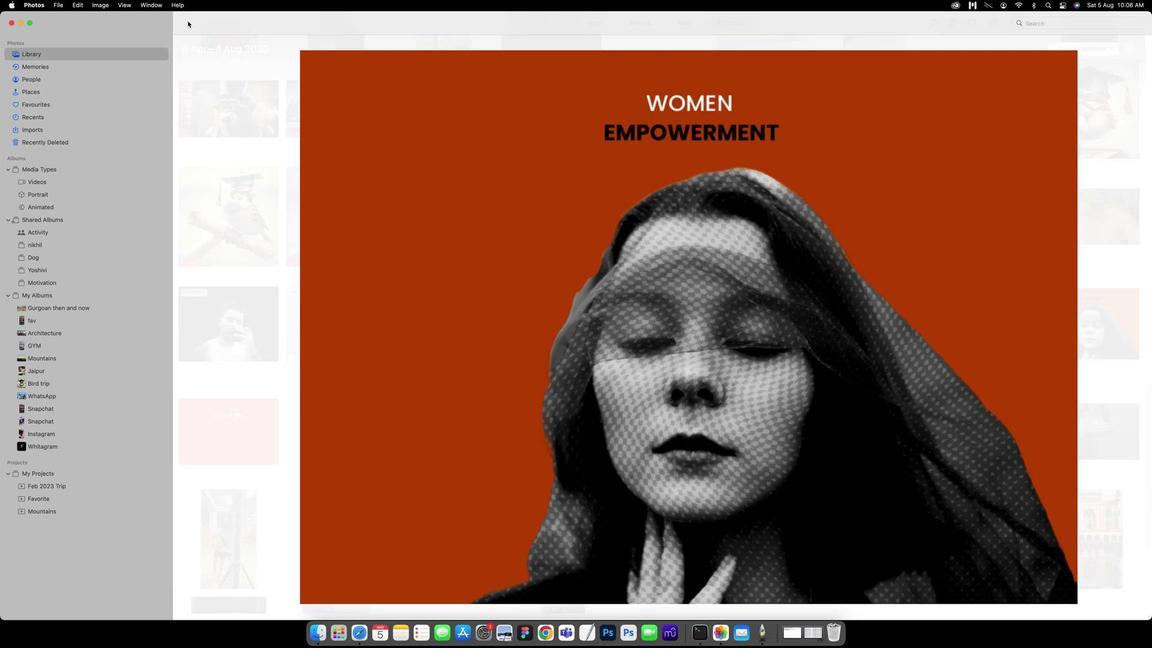
Action: Mouse moved to (588, 326)
Screenshot: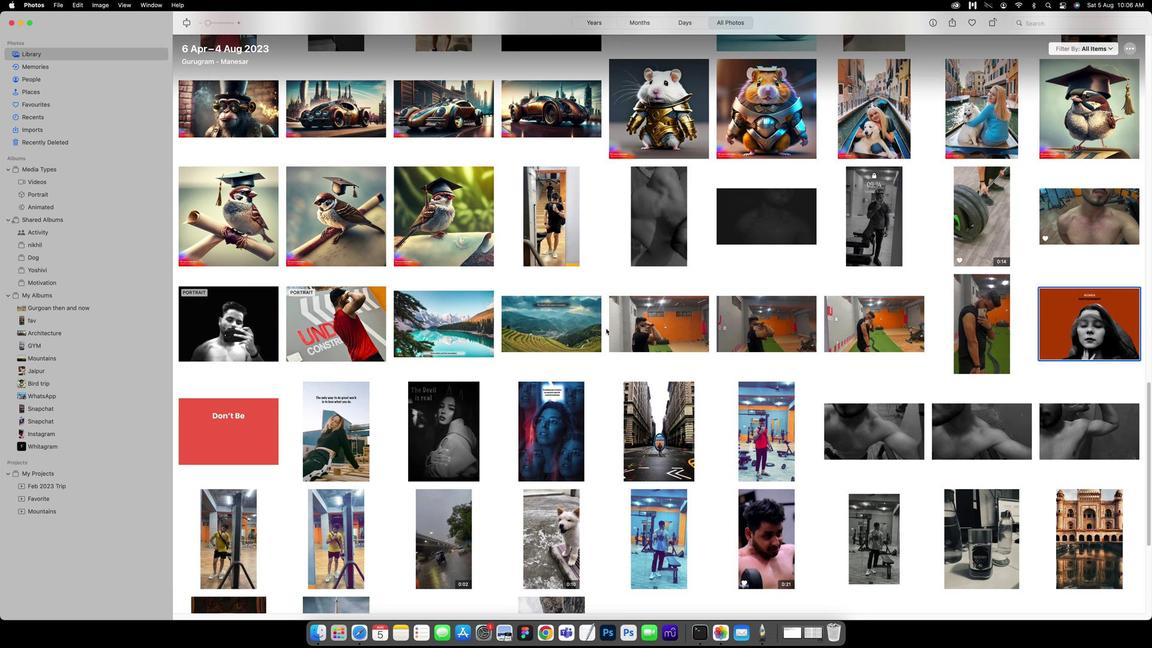 
